 Task: Research Airbnb options in Bedele, Ethiopia from 15th November, 2023 to 21st November, 2023 for 5 adults.3 bedrooms having 3 beds and 3 bathrooms. Property type can be house. Look for 5 properties as per requirement.
Action: Mouse moved to (536, 66)
Screenshot: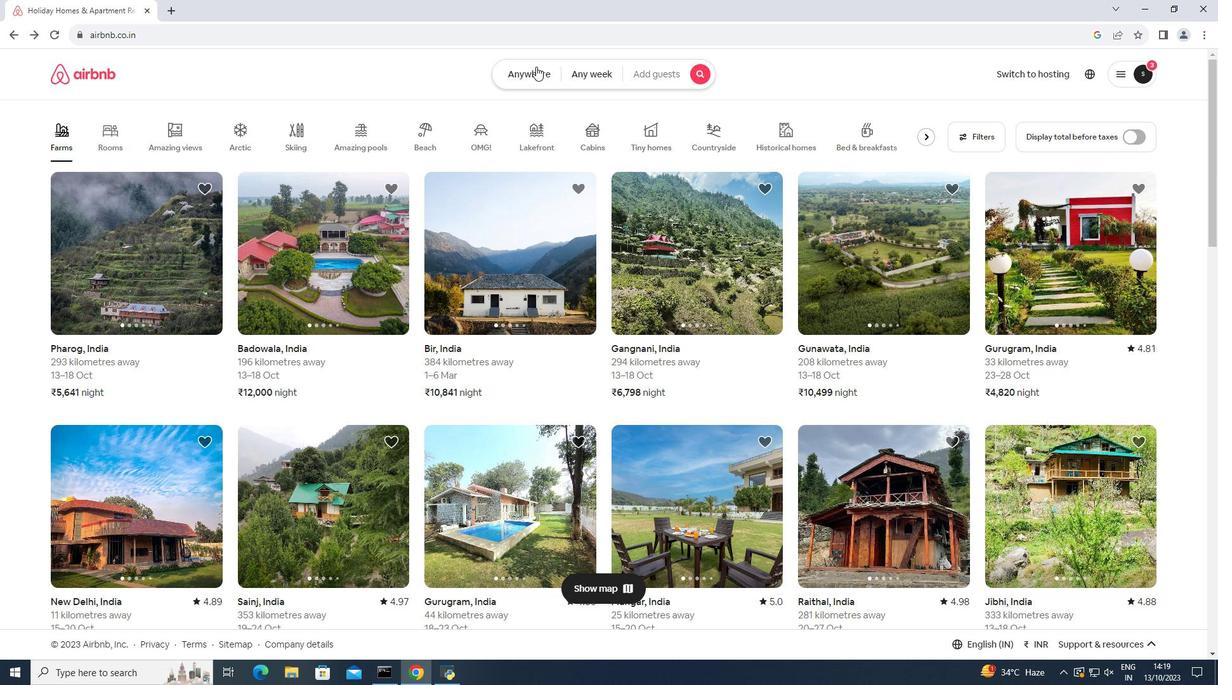 
Action: Mouse pressed left at (536, 66)
Screenshot: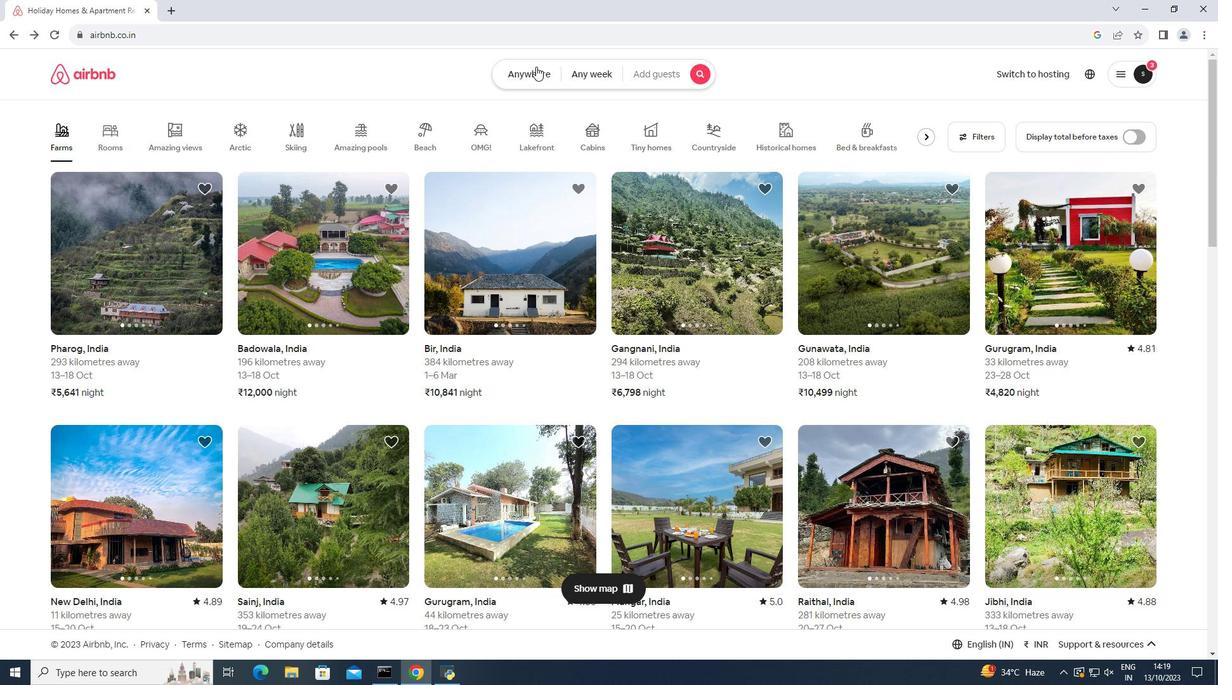 
Action: Mouse moved to (420, 123)
Screenshot: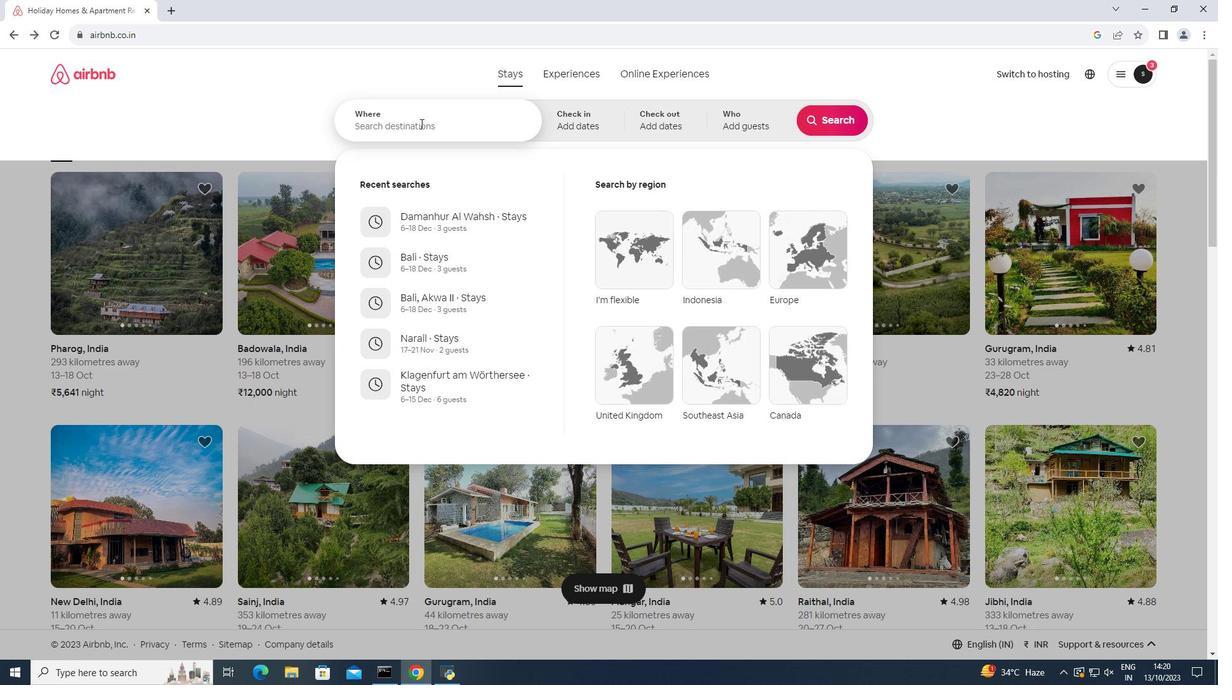 
Action: Mouse pressed left at (420, 123)
Screenshot: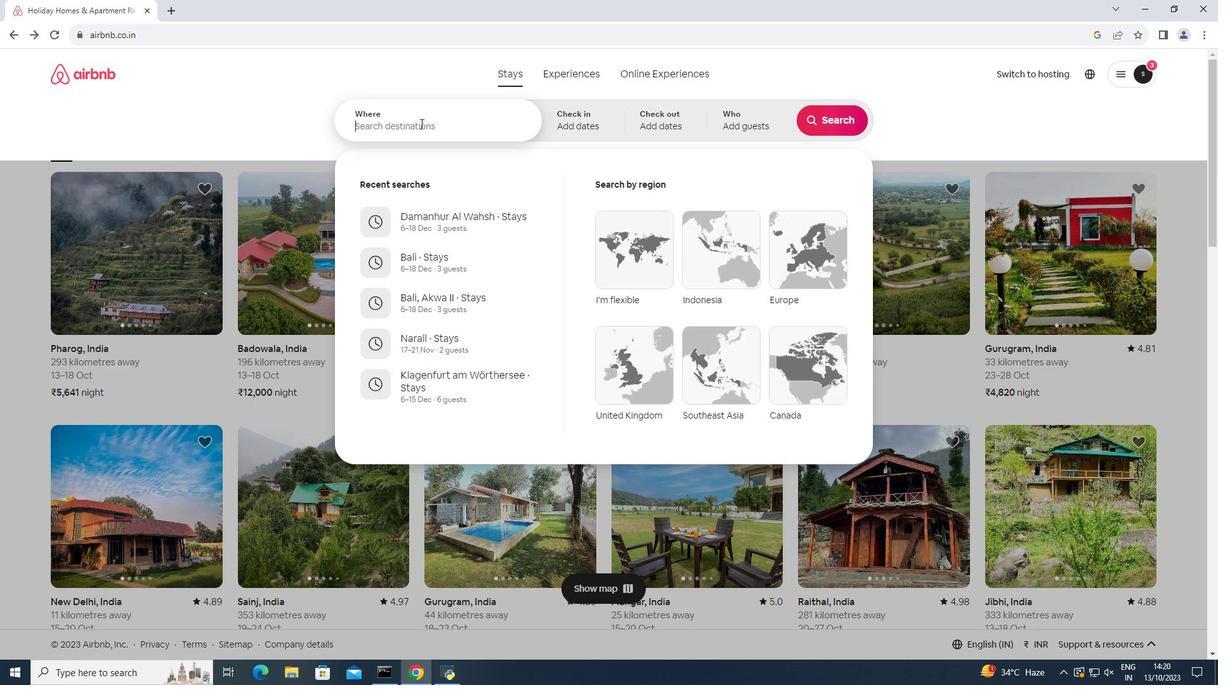 
Action: Key pressed <Key.shift>Bdele,<Key.space><Key.shift>Ethiopia
Screenshot: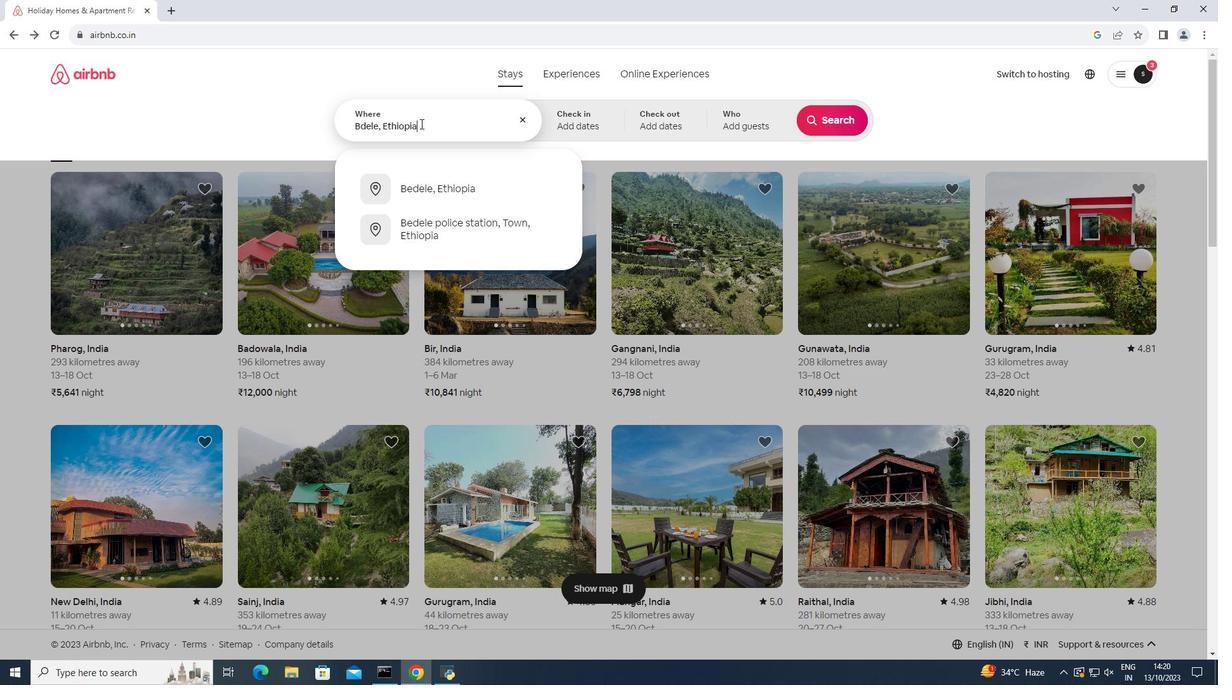 
Action: Mouse moved to (425, 182)
Screenshot: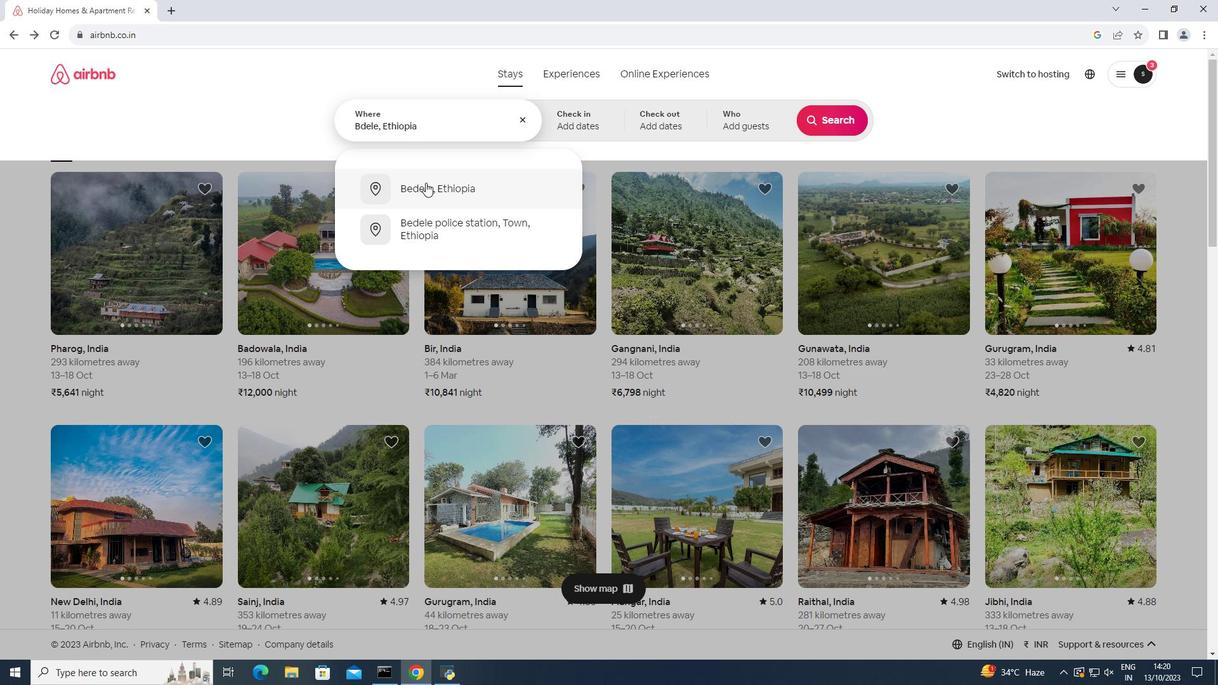 
Action: Mouse pressed left at (425, 182)
Screenshot: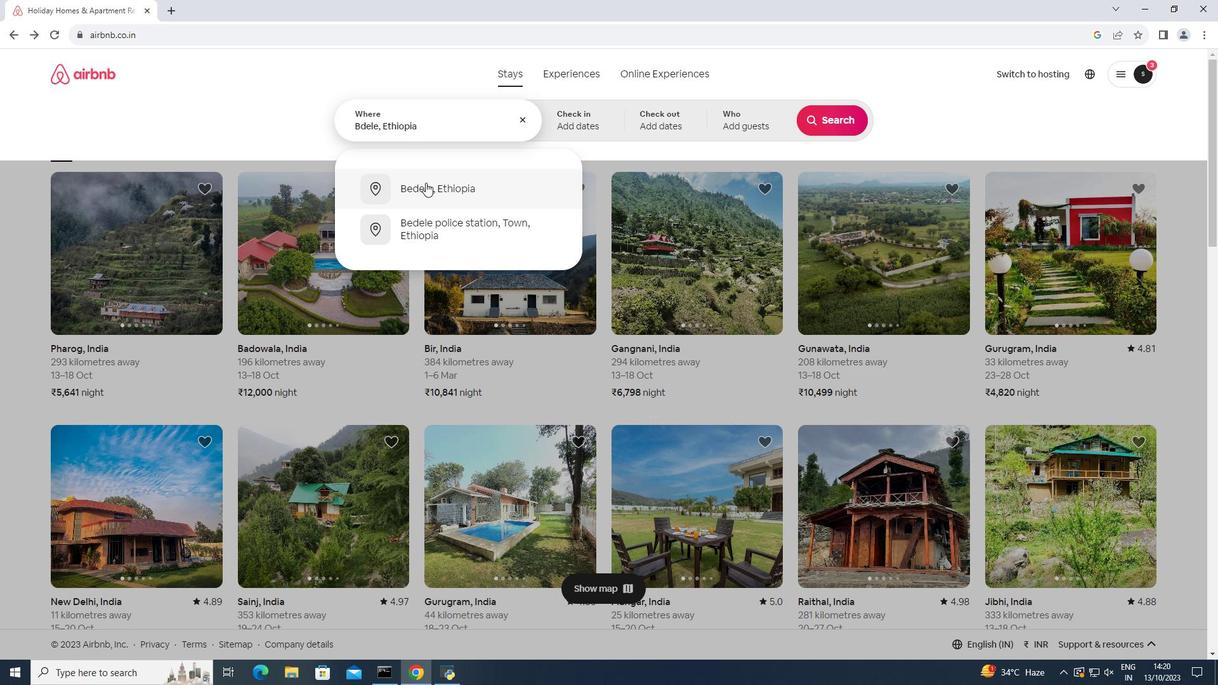 
Action: Mouse moved to (725, 333)
Screenshot: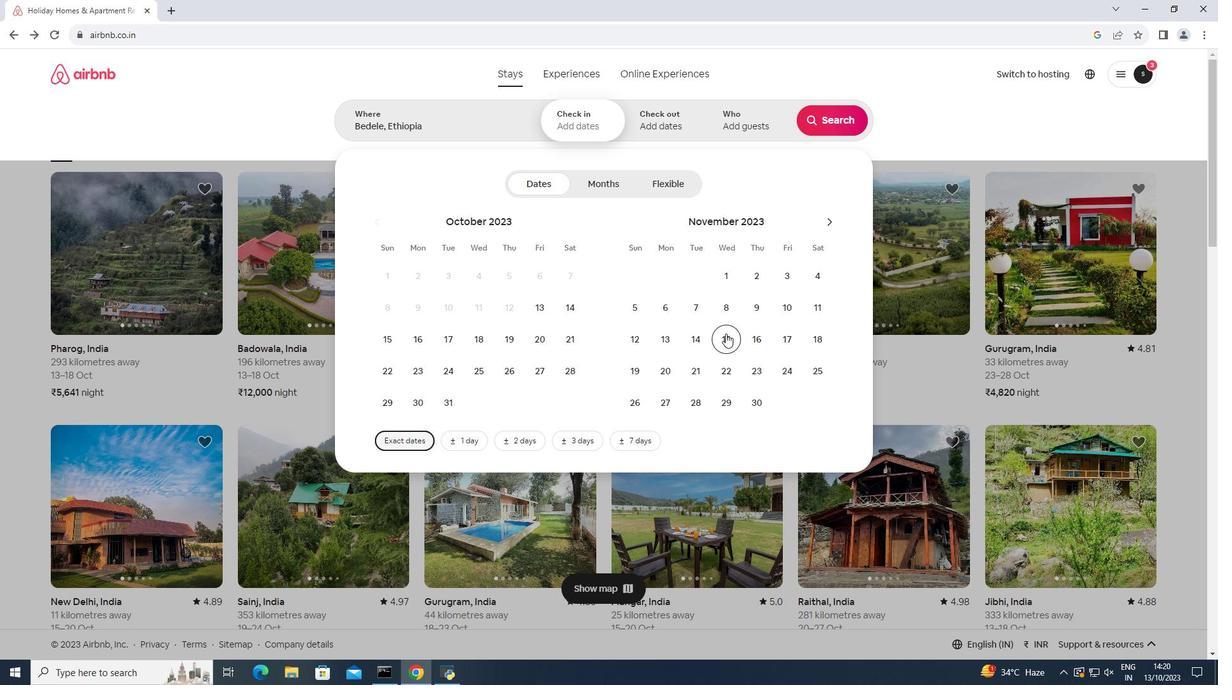 
Action: Mouse pressed left at (725, 333)
Screenshot: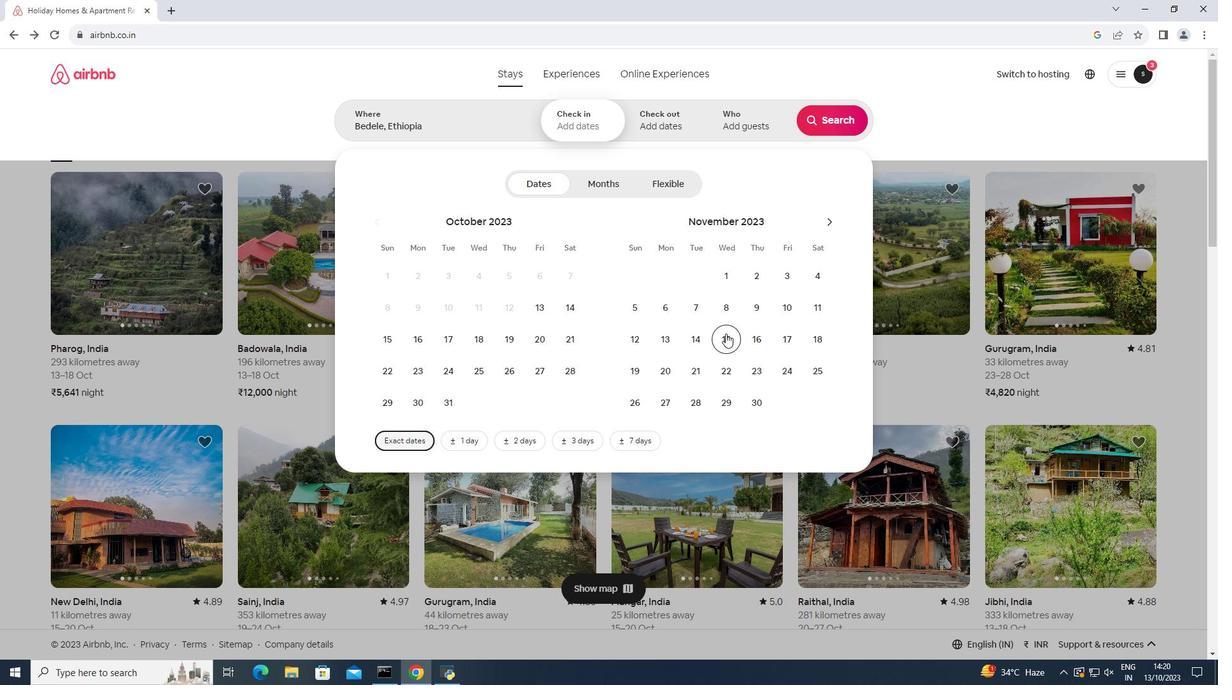 
Action: Mouse moved to (683, 366)
Screenshot: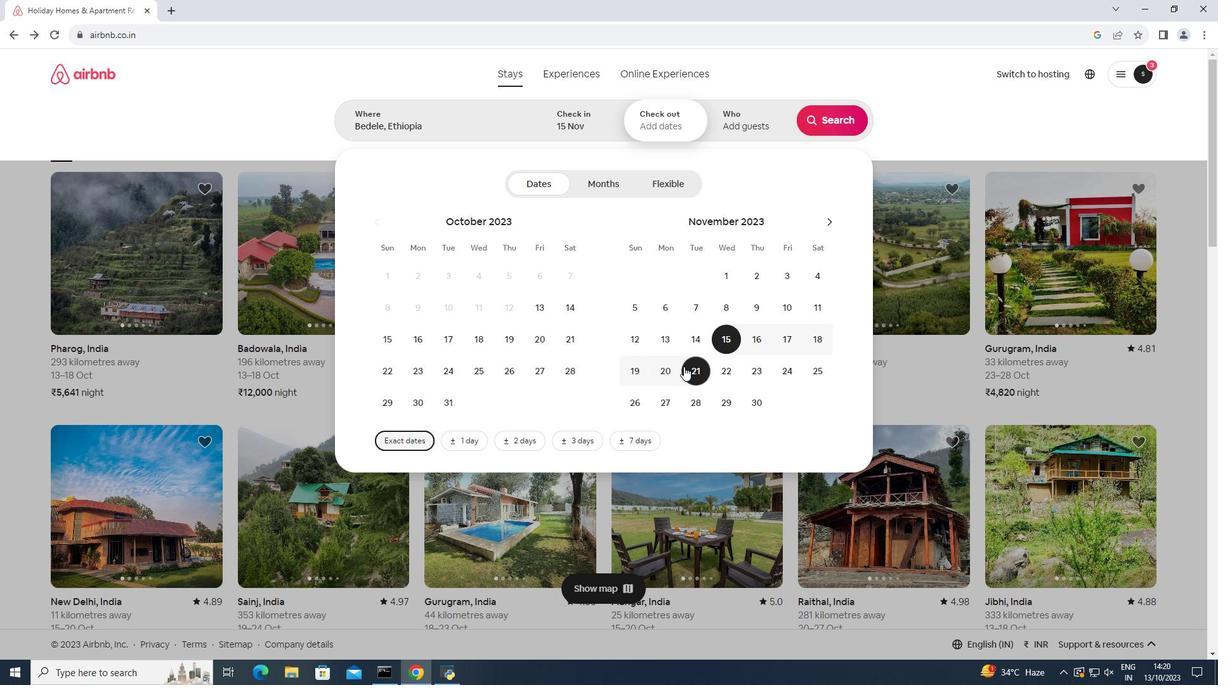 
Action: Mouse pressed left at (683, 366)
Screenshot: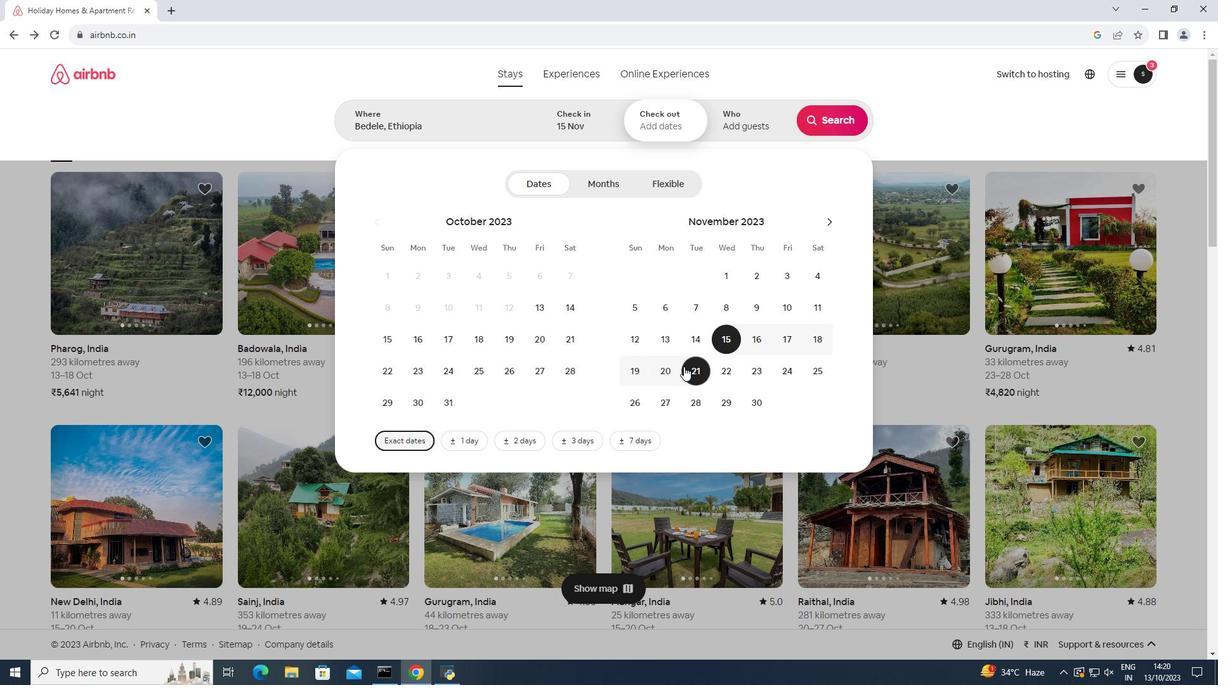 
Action: Mouse moved to (742, 122)
Screenshot: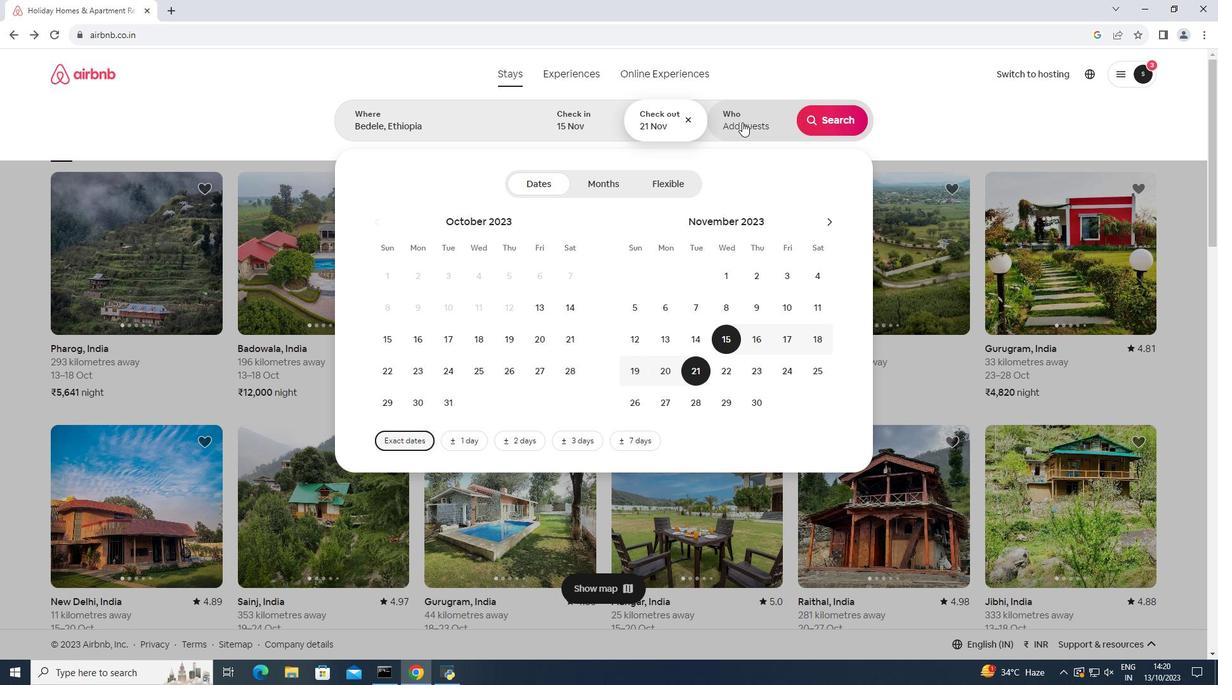 
Action: Mouse pressed left at (742, 122)
Screenshot: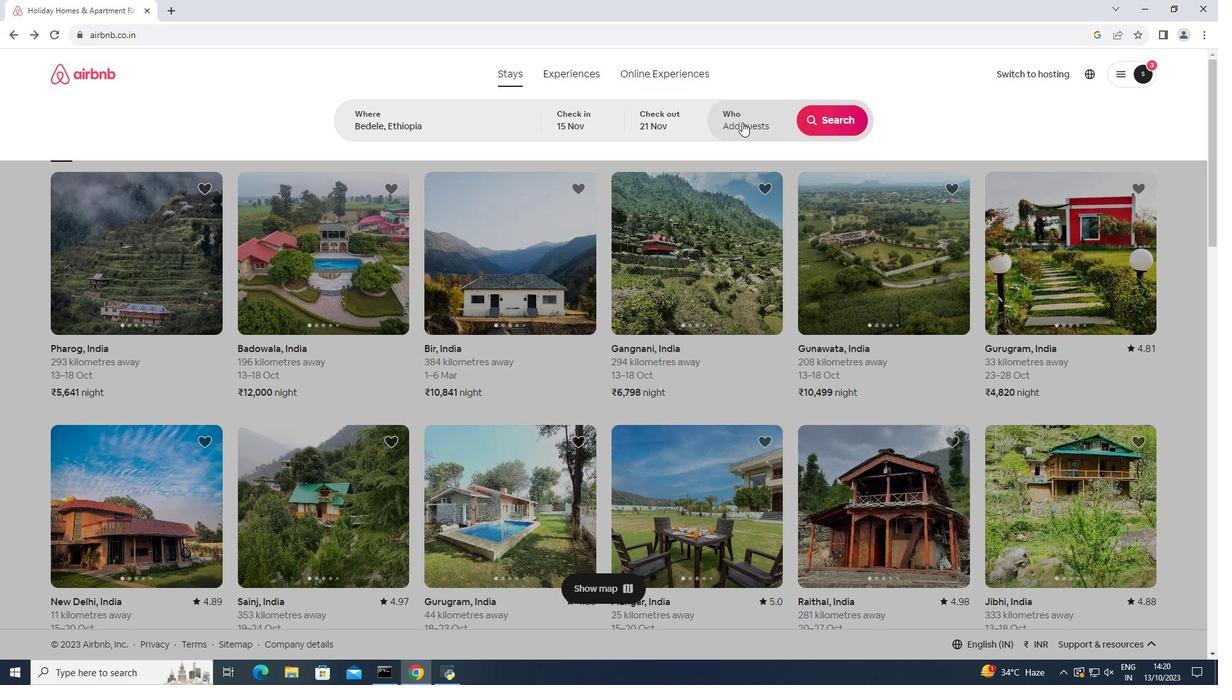 
Action: Mouse moved to (836, 187)
Screenshot: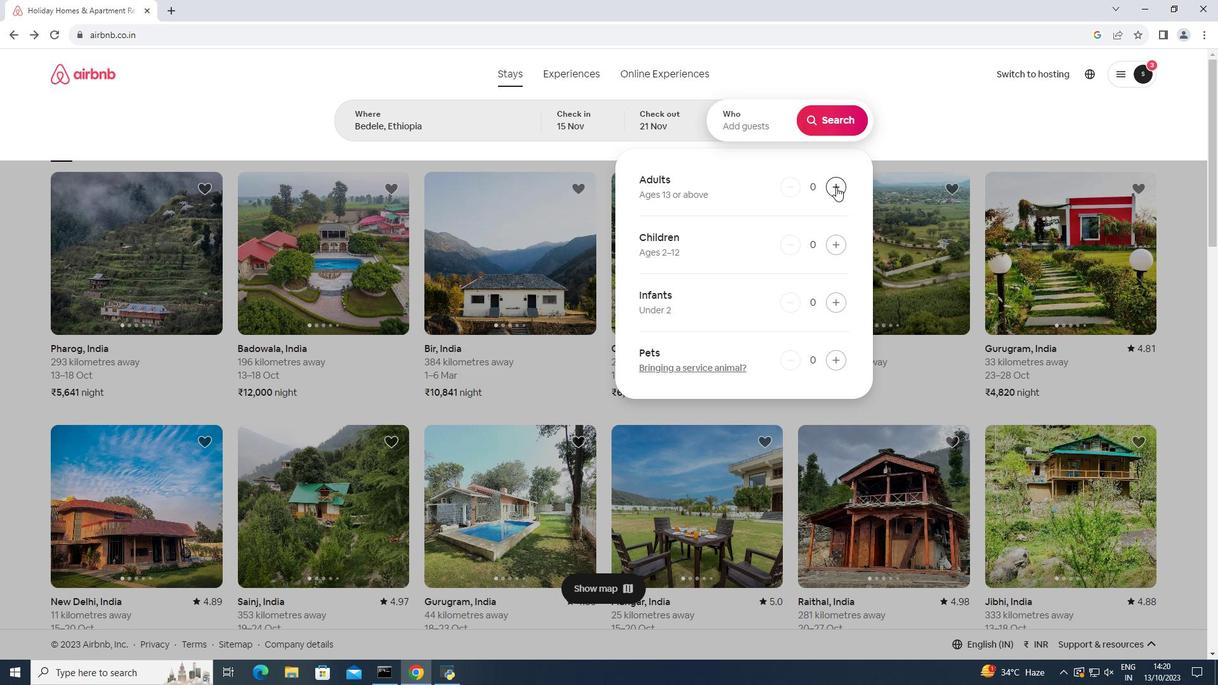 
Action: Mouse pressed left at (836, 187)
Screenshot: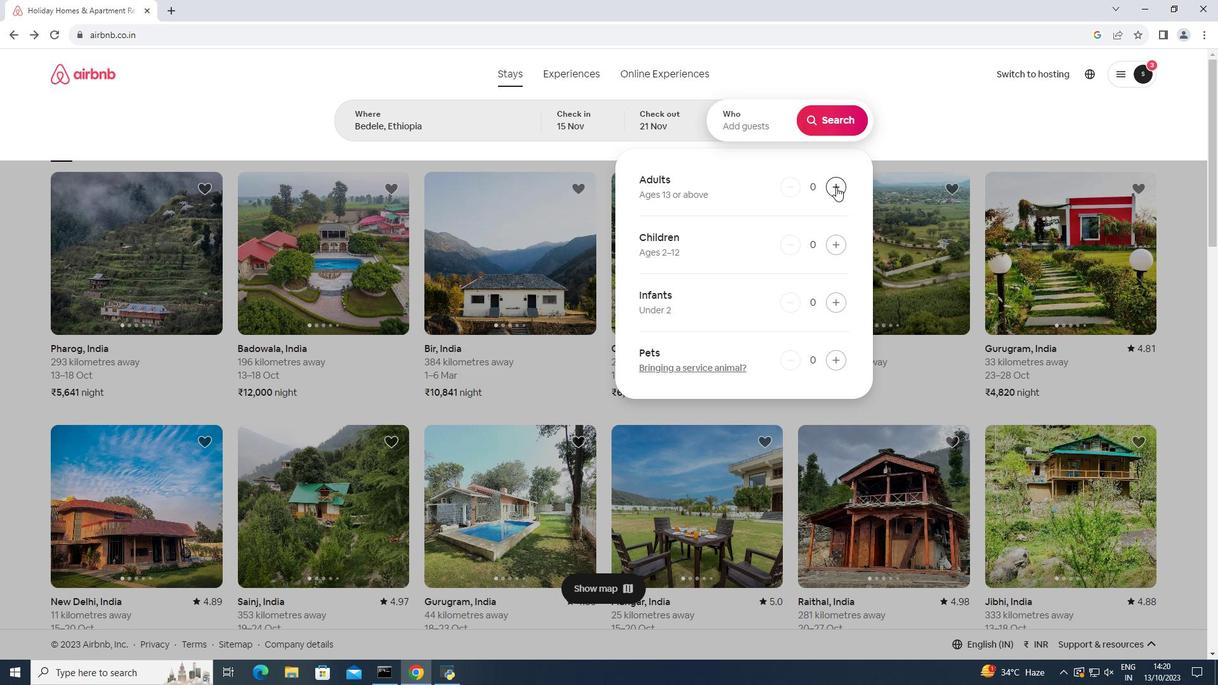 
Action: Mouse moved to (836, 187)
Screenshot: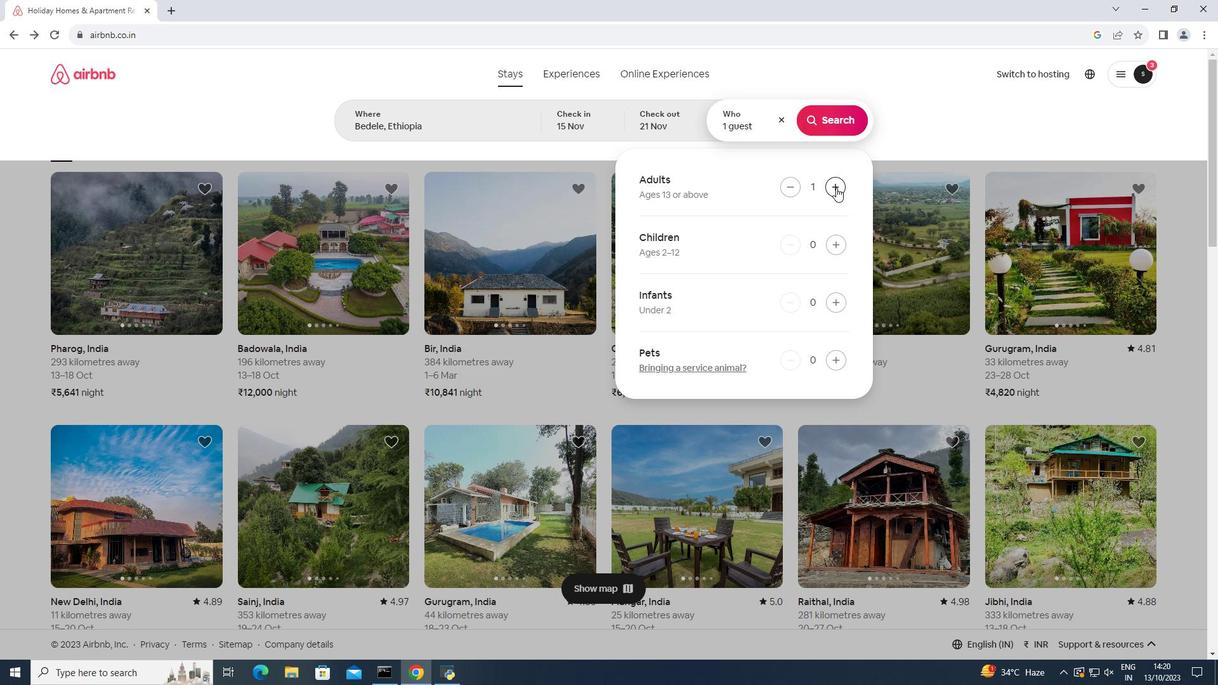 
Action: Mouse pressed left at (836, 187)
Screenshot: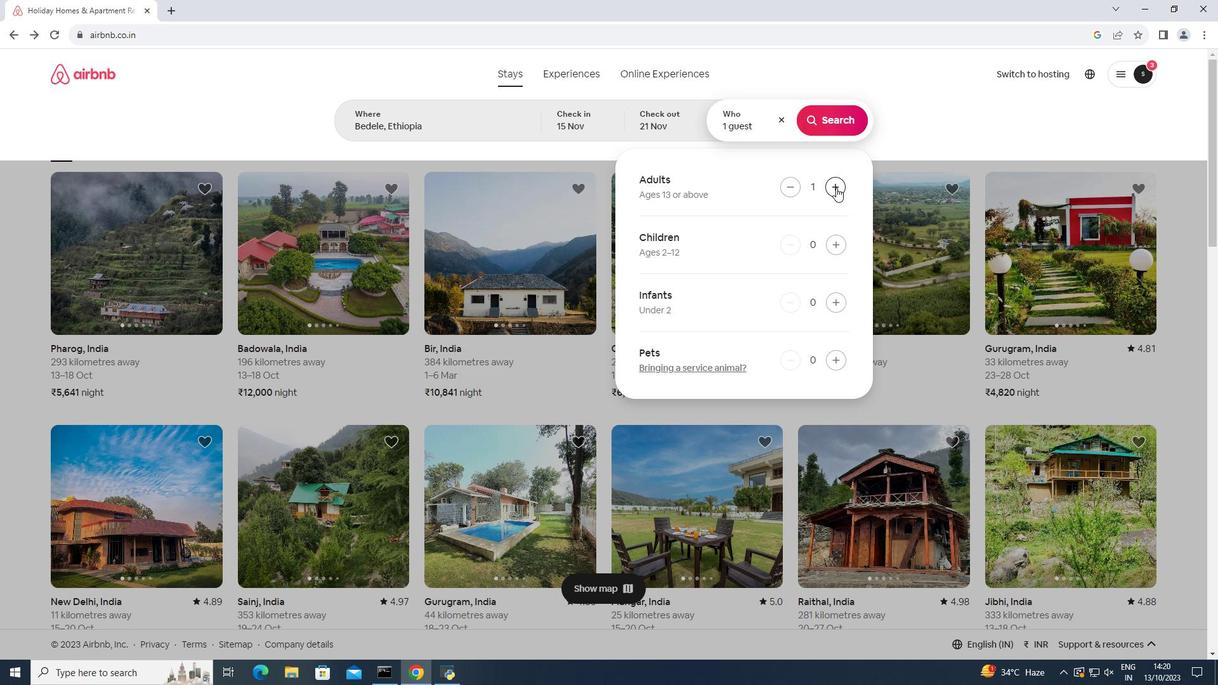 
Action: Mouse pressed left at (836, 187)
Screenshot: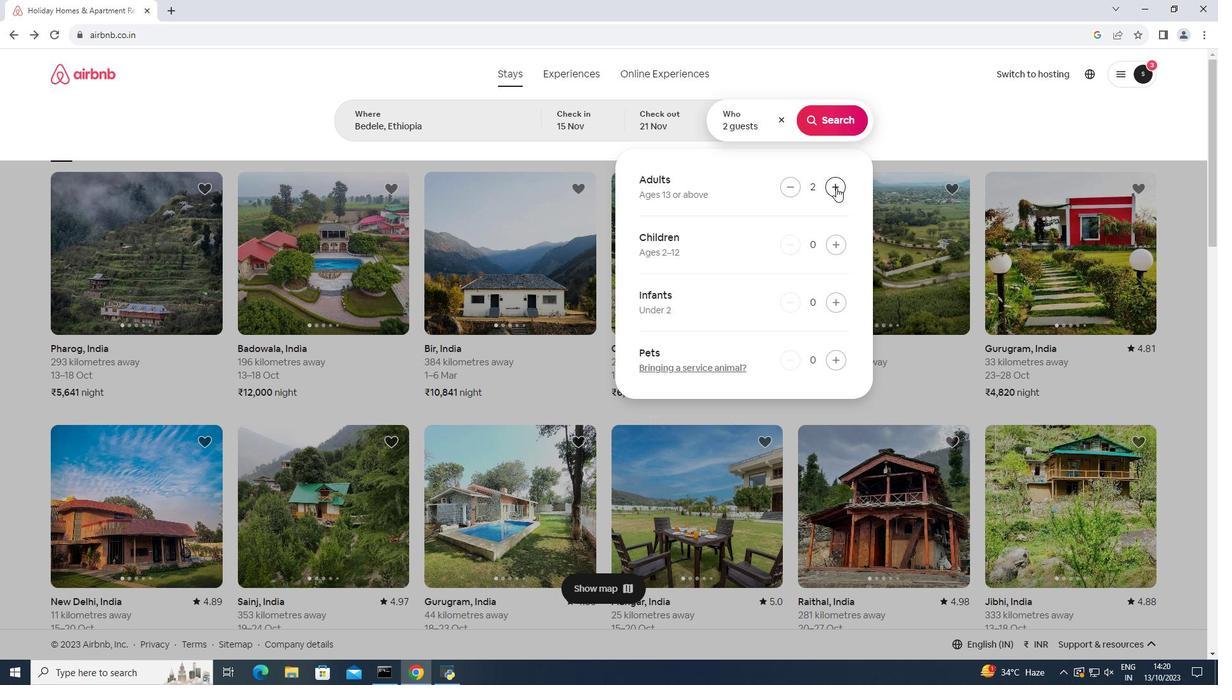 
Action: Mouse pressed left at (836, 187)
Screenshot: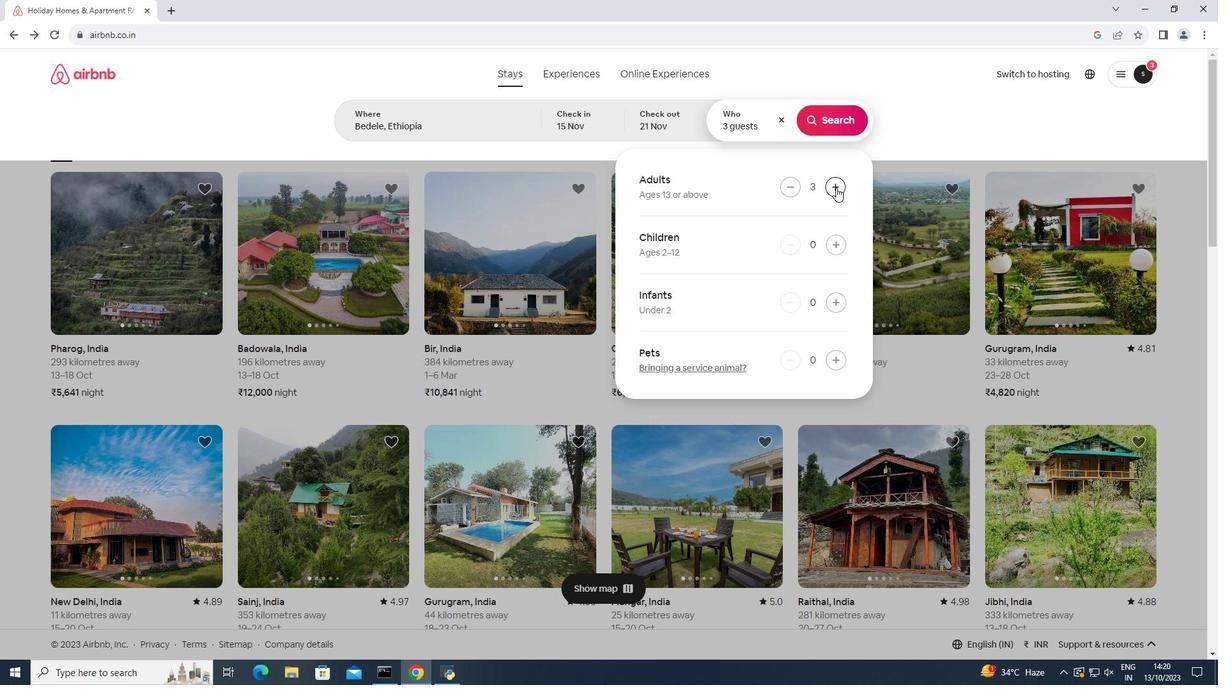 
Action: Mouse pressed left at (836, 187)
Screenshot: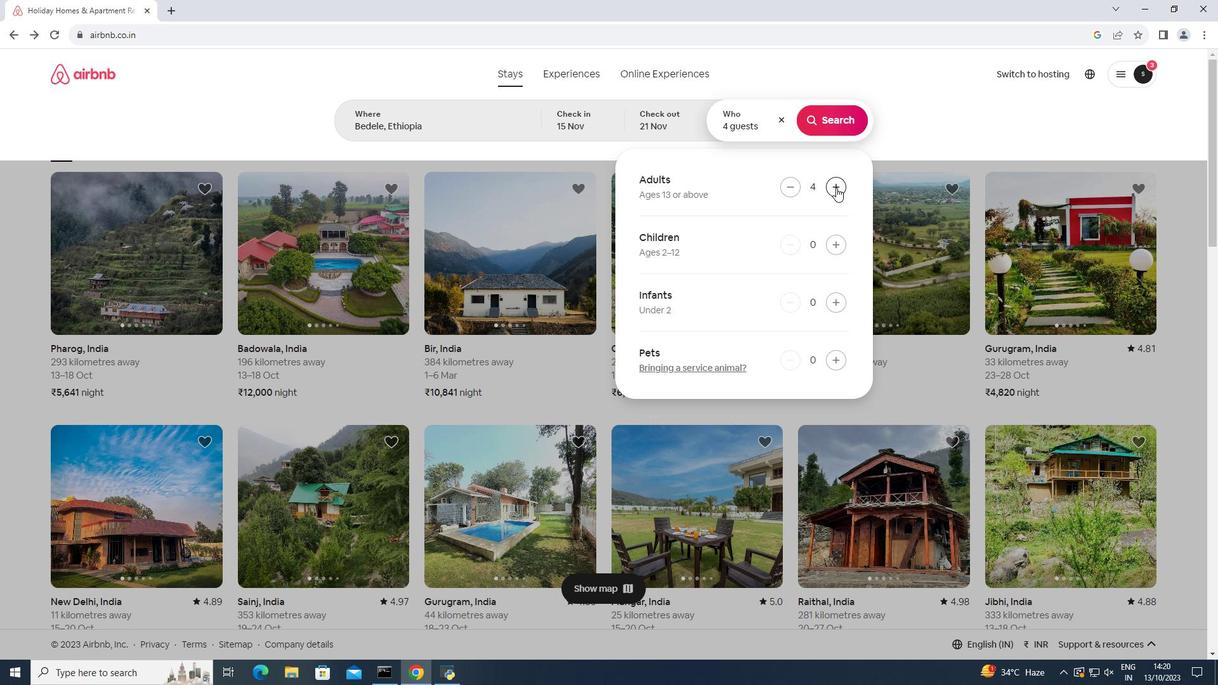 
Action: Mouse moved to (812, 115)
Screenshot: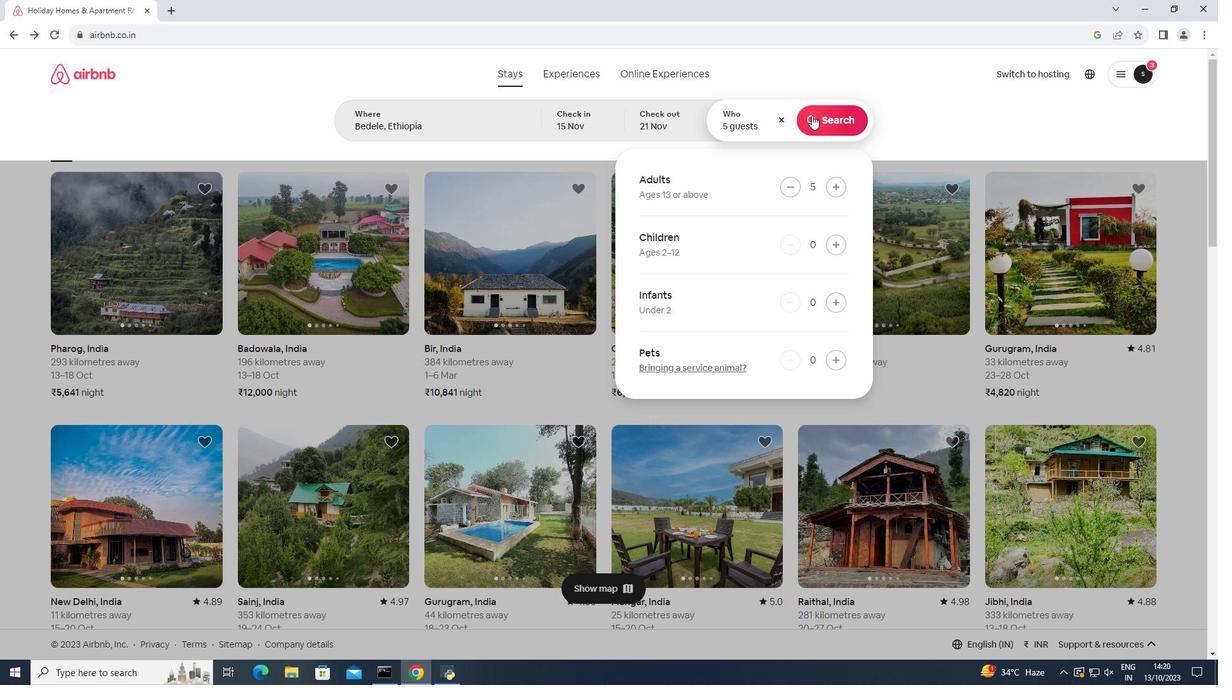 
Action: Mouse pressed left at (812, 115)
Screenshot: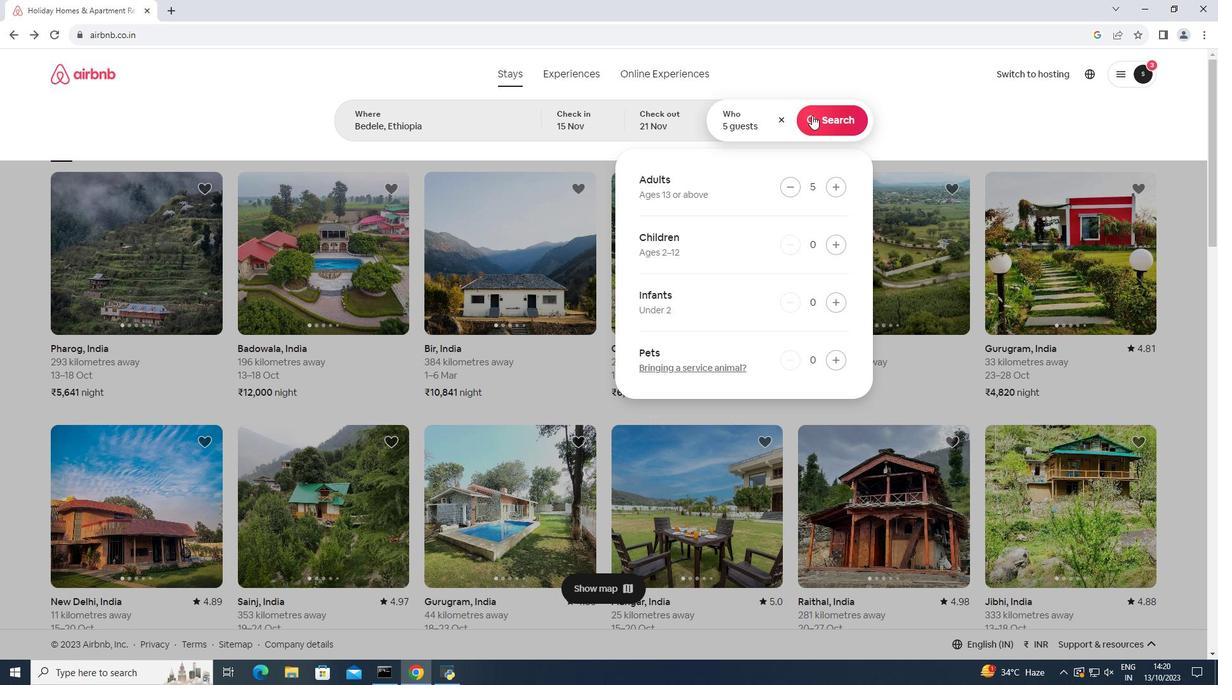 
Action: Mouse moved to (998, 126)
Screenshot: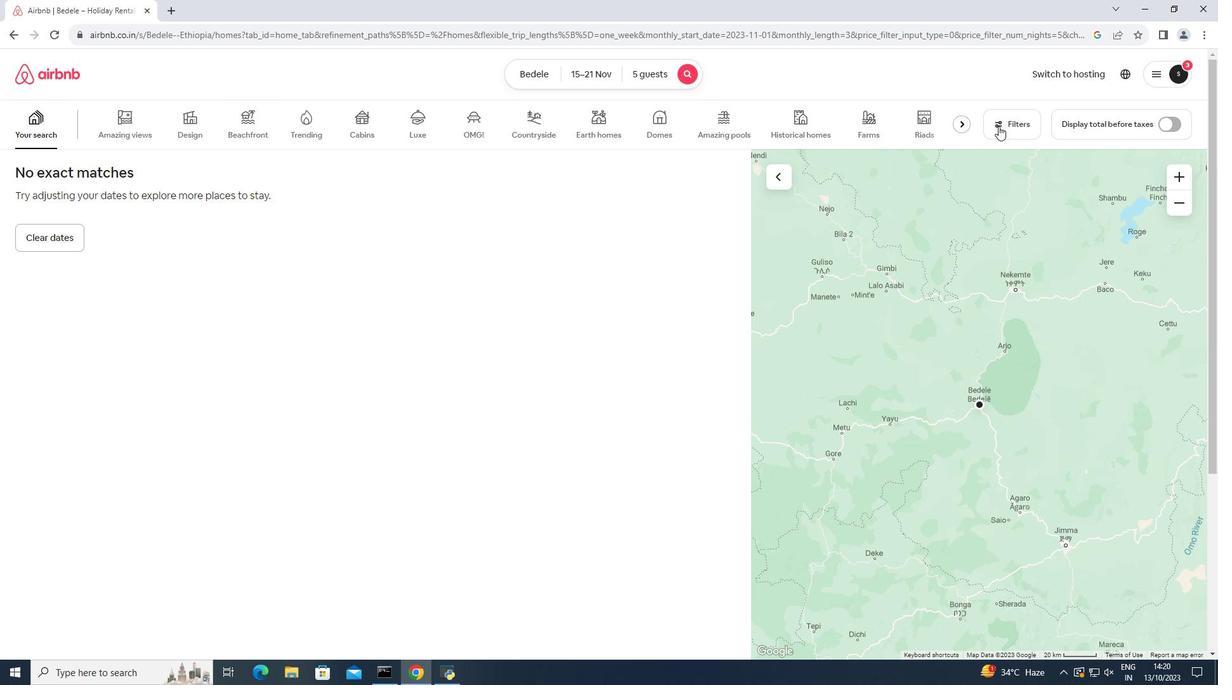 
Action: Mouse pressed left at (998, 126)
Screenshot: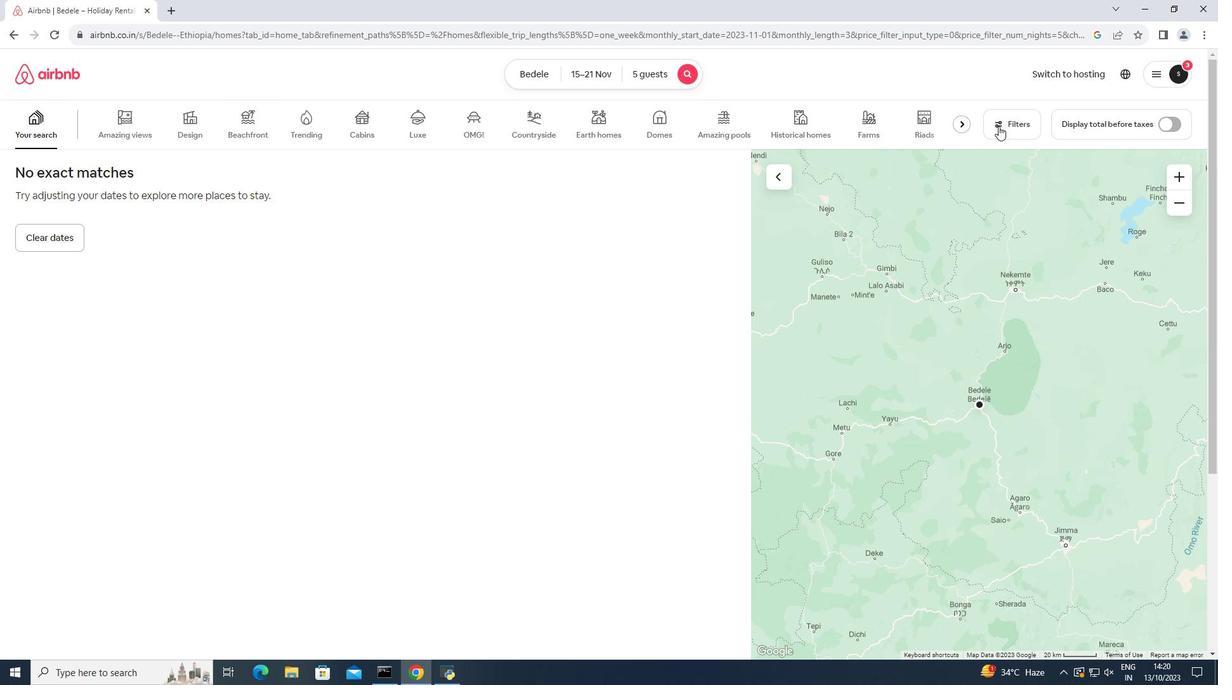 
Action: Mouse moved to (545, 472)
Screenshot: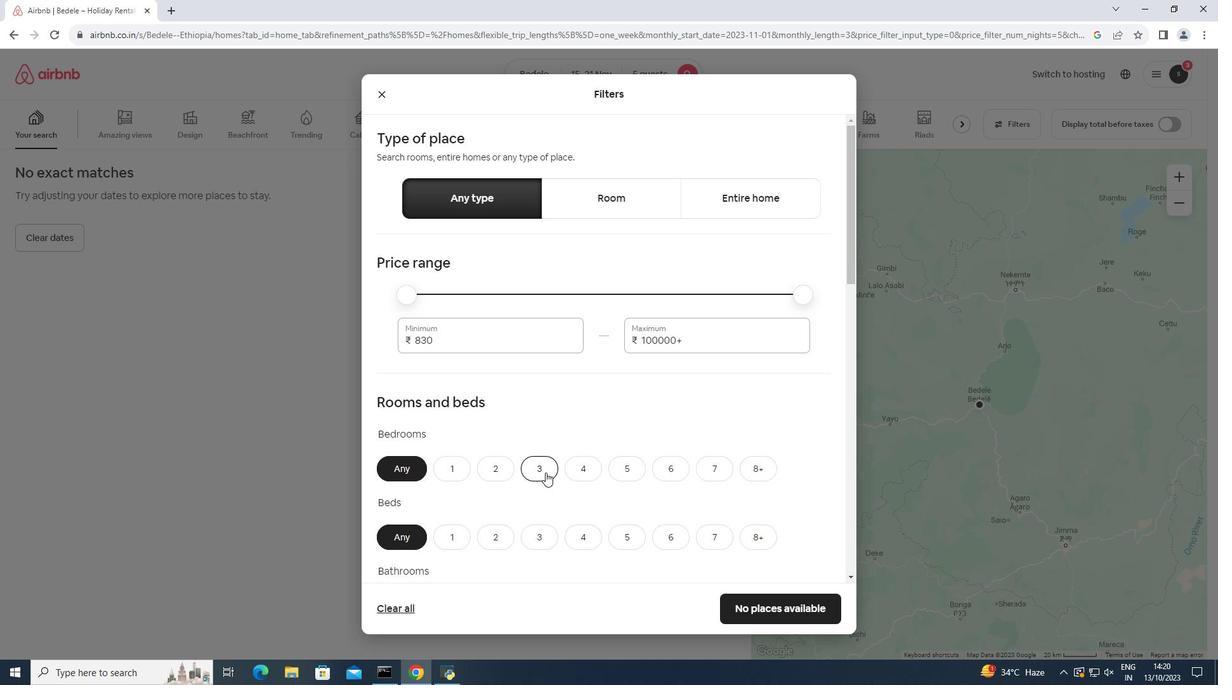 
Action: Mouse pressed left at (545, 472)
Screenshot: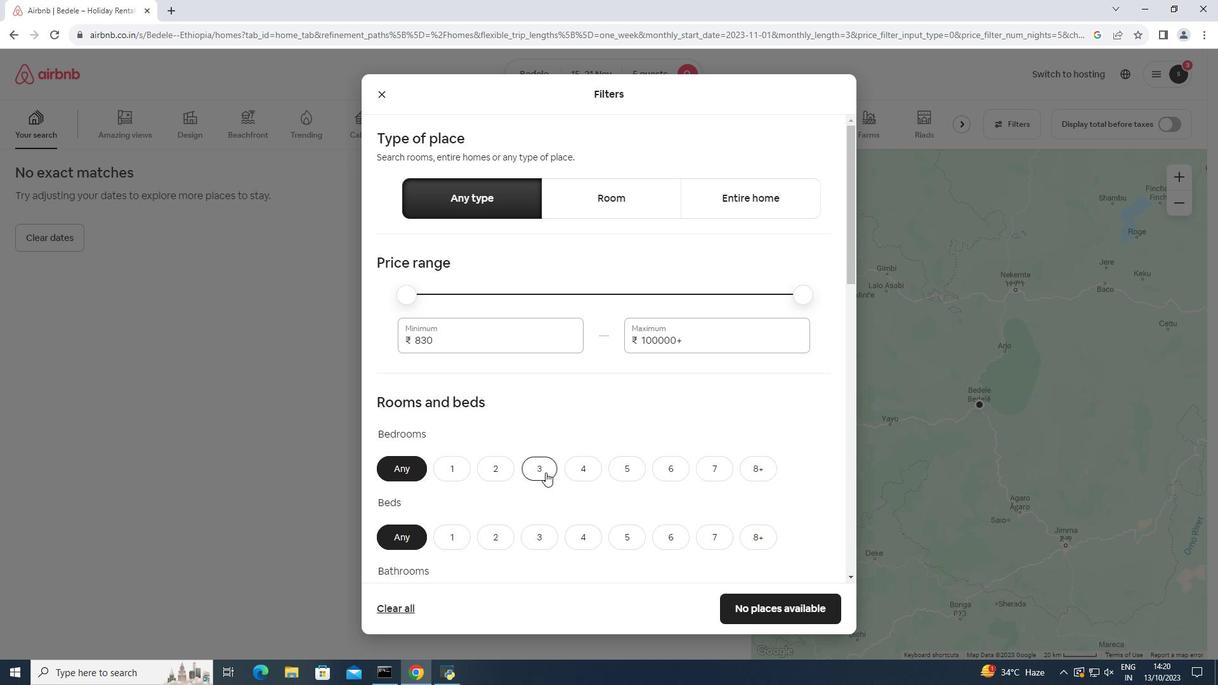 
Action: Mouse moved to (537, 536)
Screenshot: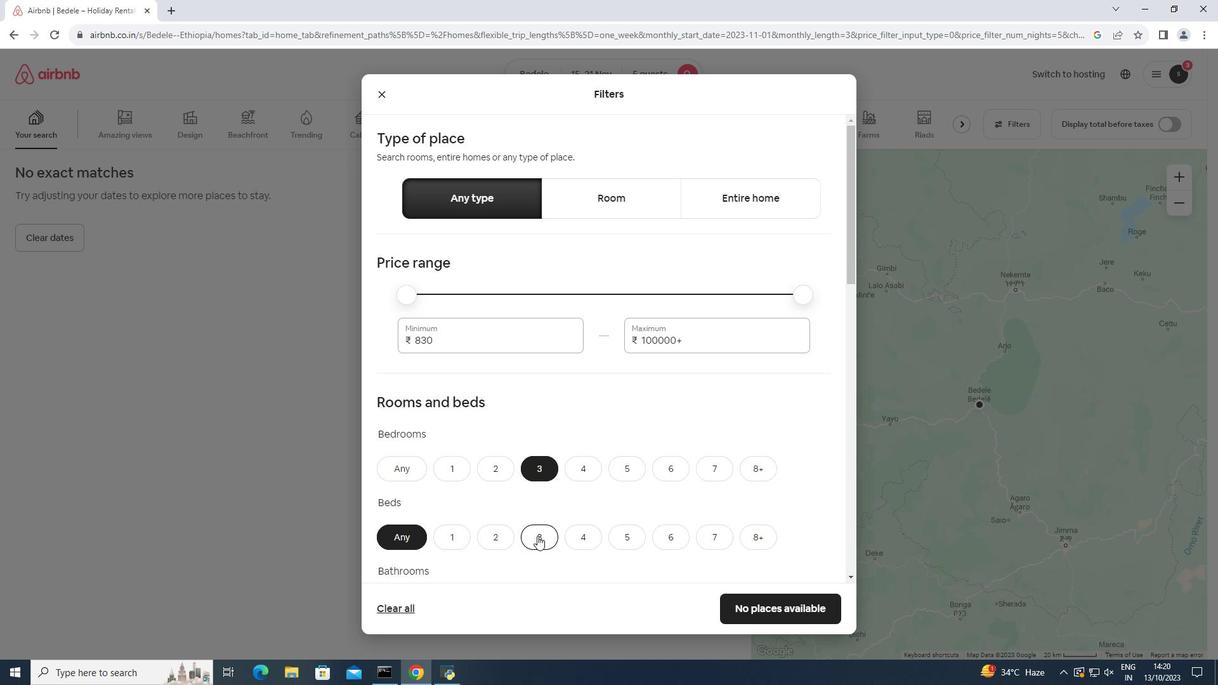 
Action: Mouse pressed left at (537, 536)
Screenshot: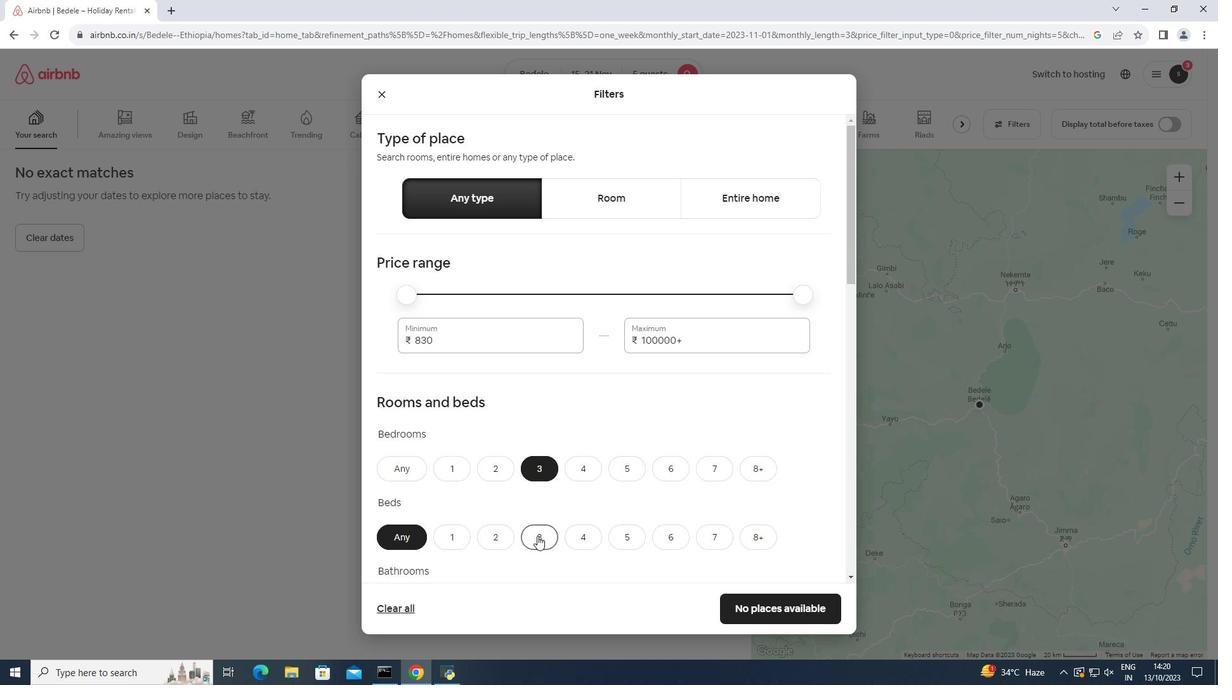 
Action: Mouse moved to (503, 493)
Screenshot: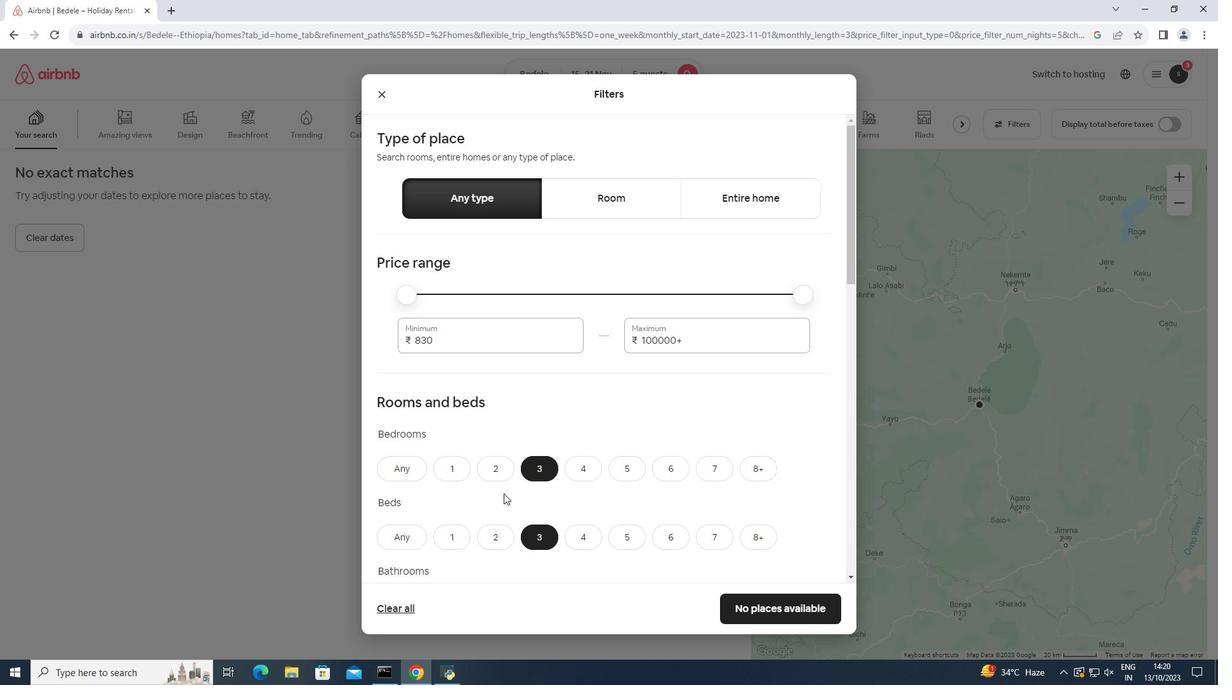 
Action: Mouse scrolled (503, 492) with delta (0, 0)
Screenshot: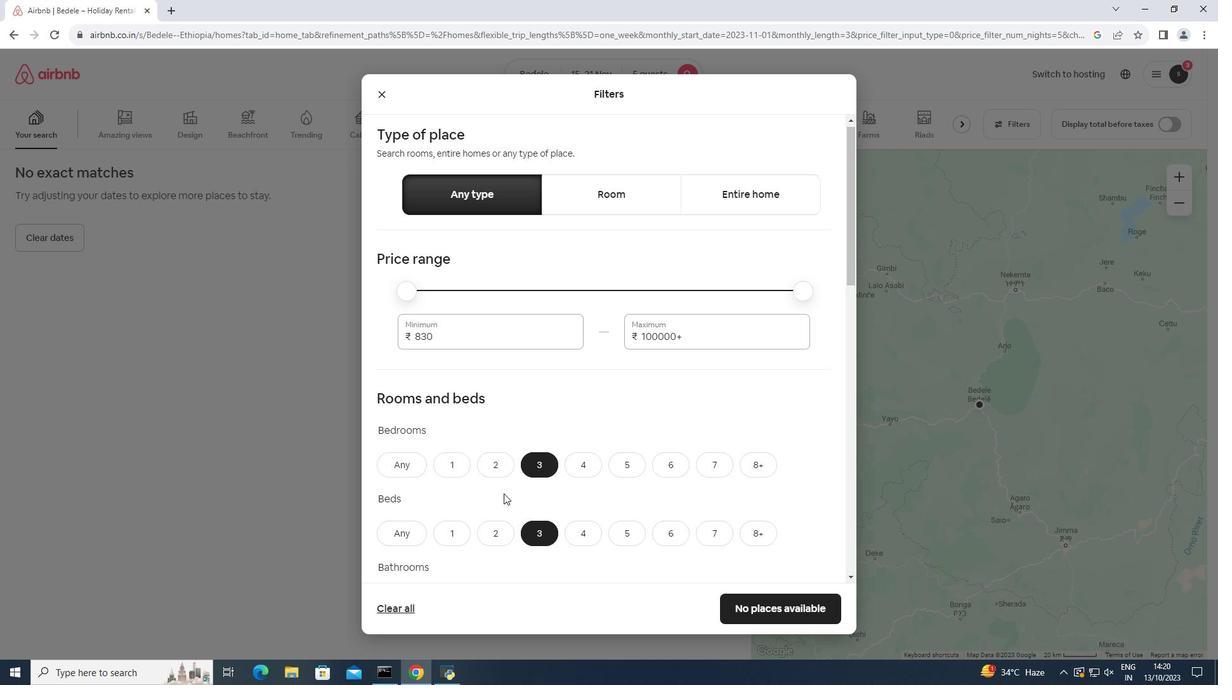 
Action: Mouse scrolled (503, 492) with delta (0, 0)
Screenshot: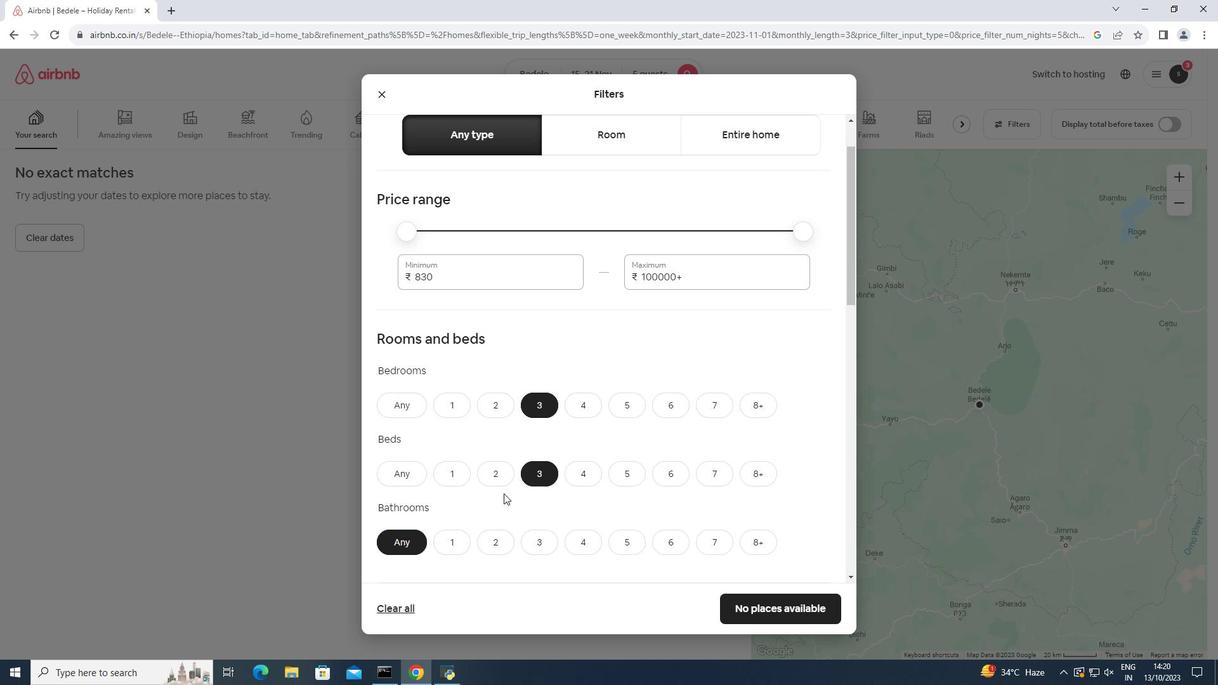 
Action: Mouse scrolled (503, 492) with delta (0, 0)
Screenshot: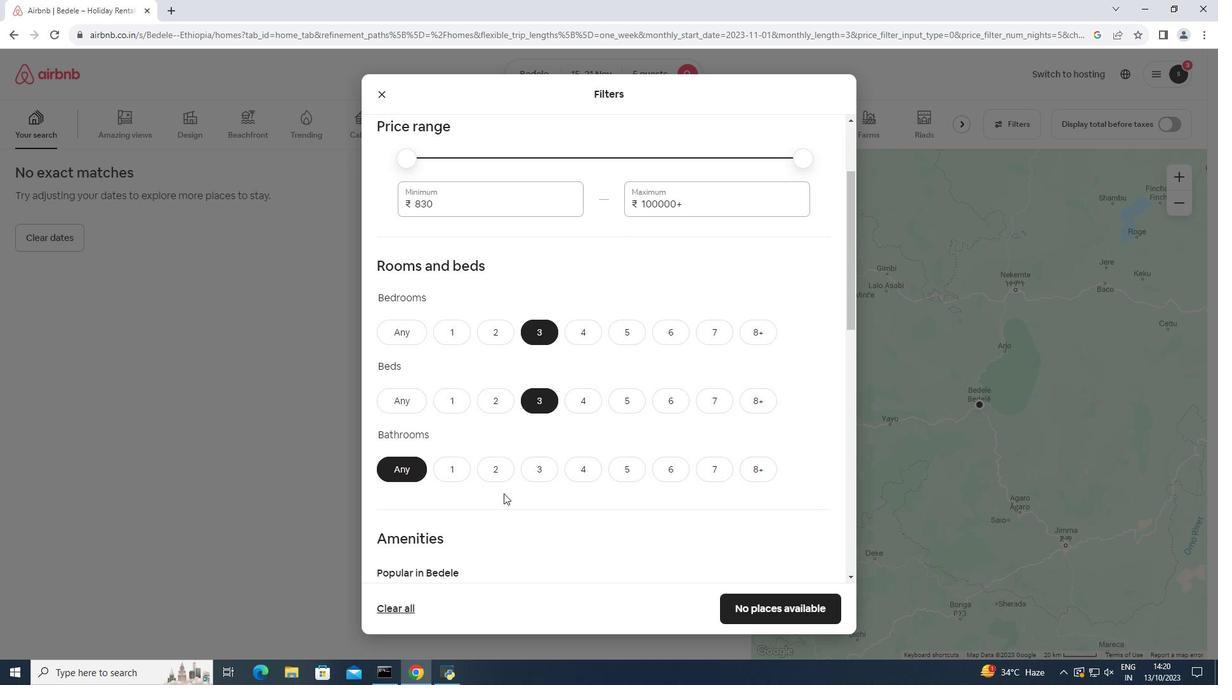
Action: Mouse moved to (542, 414)
Screenshot: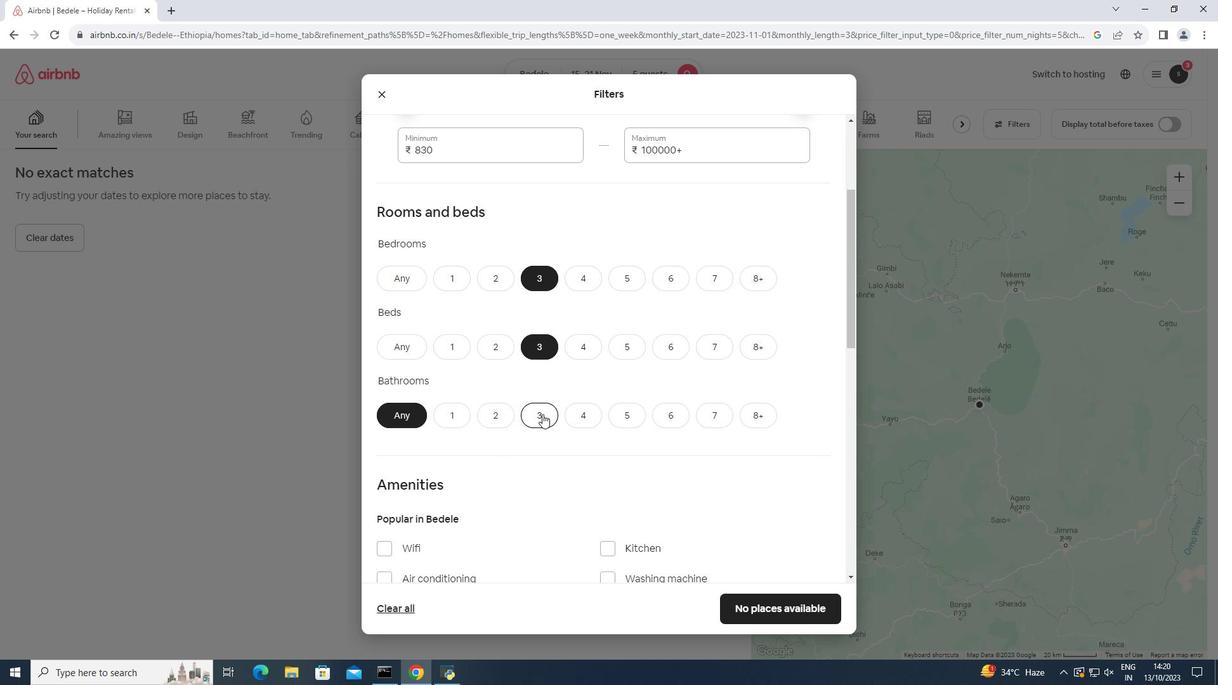 
Action: Mouse pressed left at (542, 414)
Screenshot: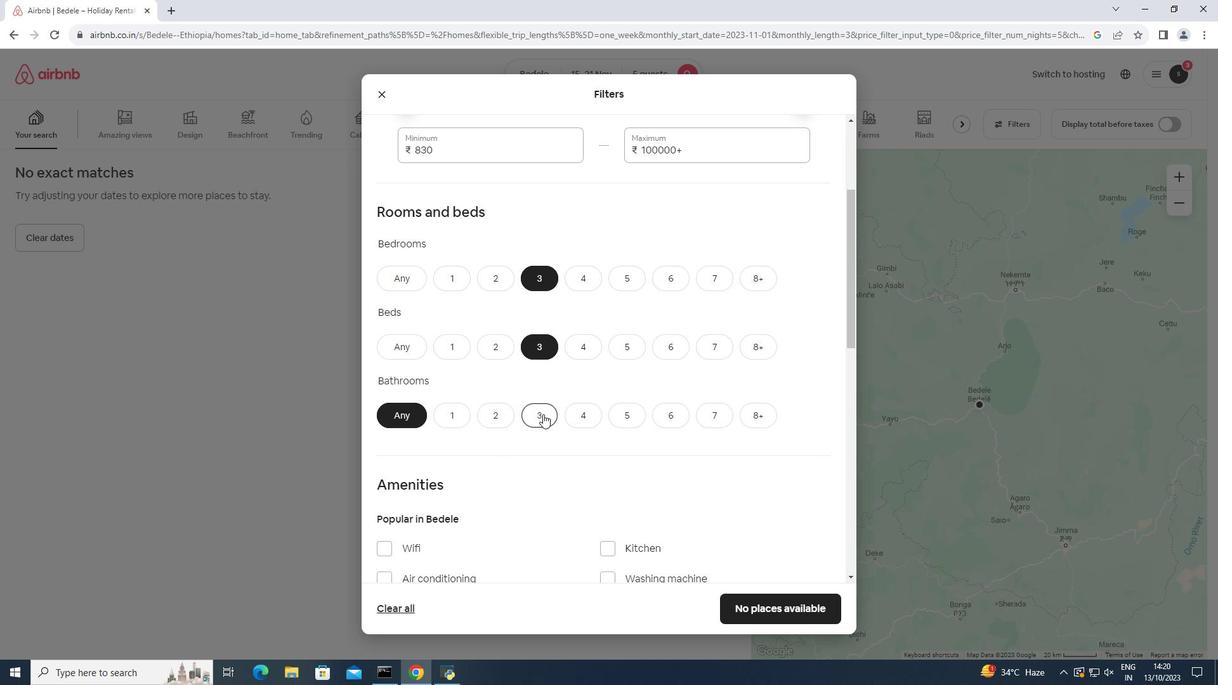
Action: Mouse moved to (543, 414)
Screenshot: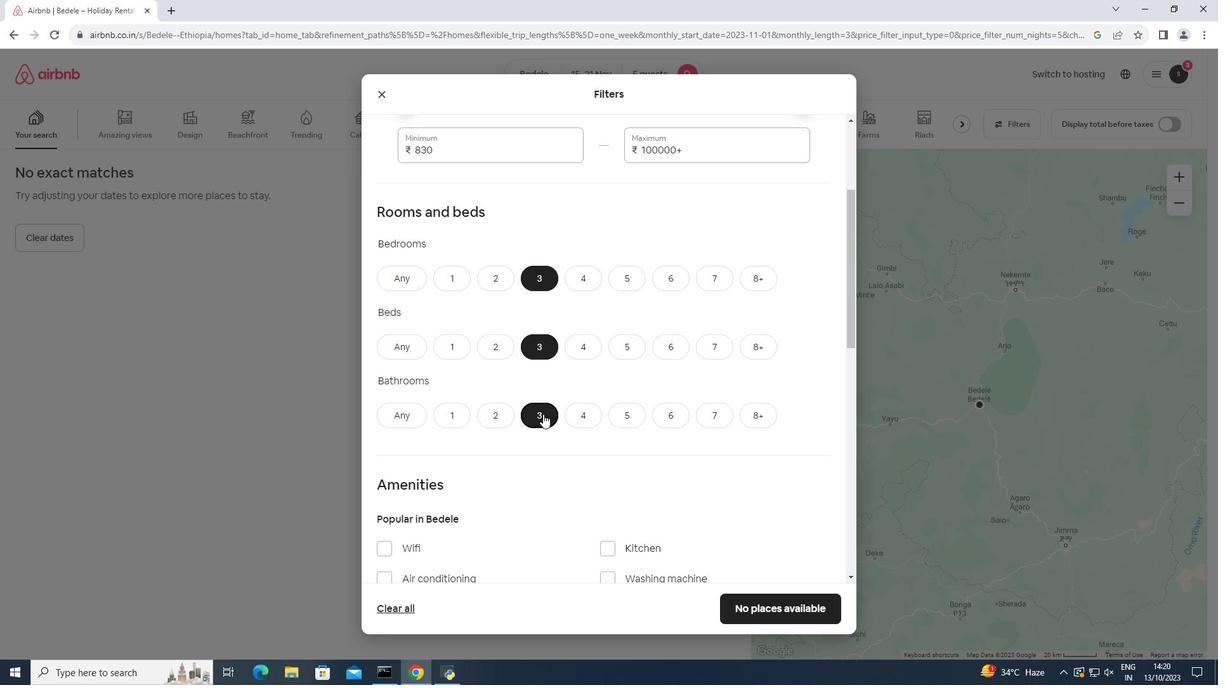 
Action: Mouse scrolled (543, 413) with delta (0, 0)
Screenshot: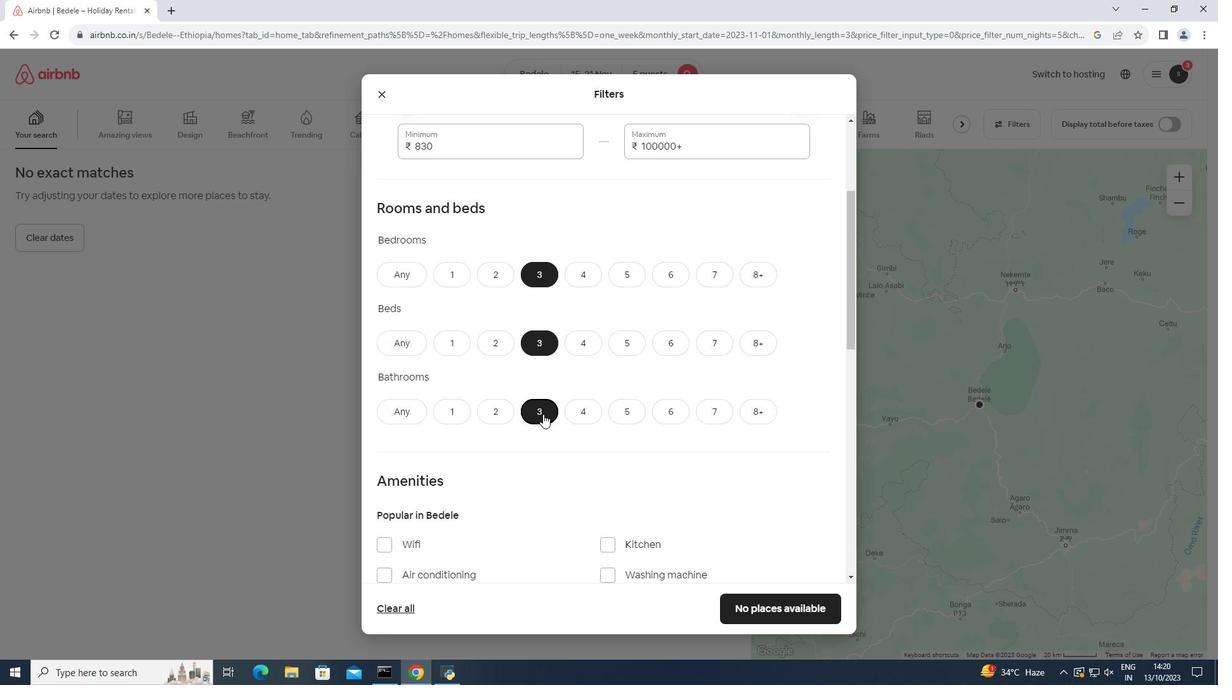 
Action: Mouse moved to (543, 414)
Screenshot: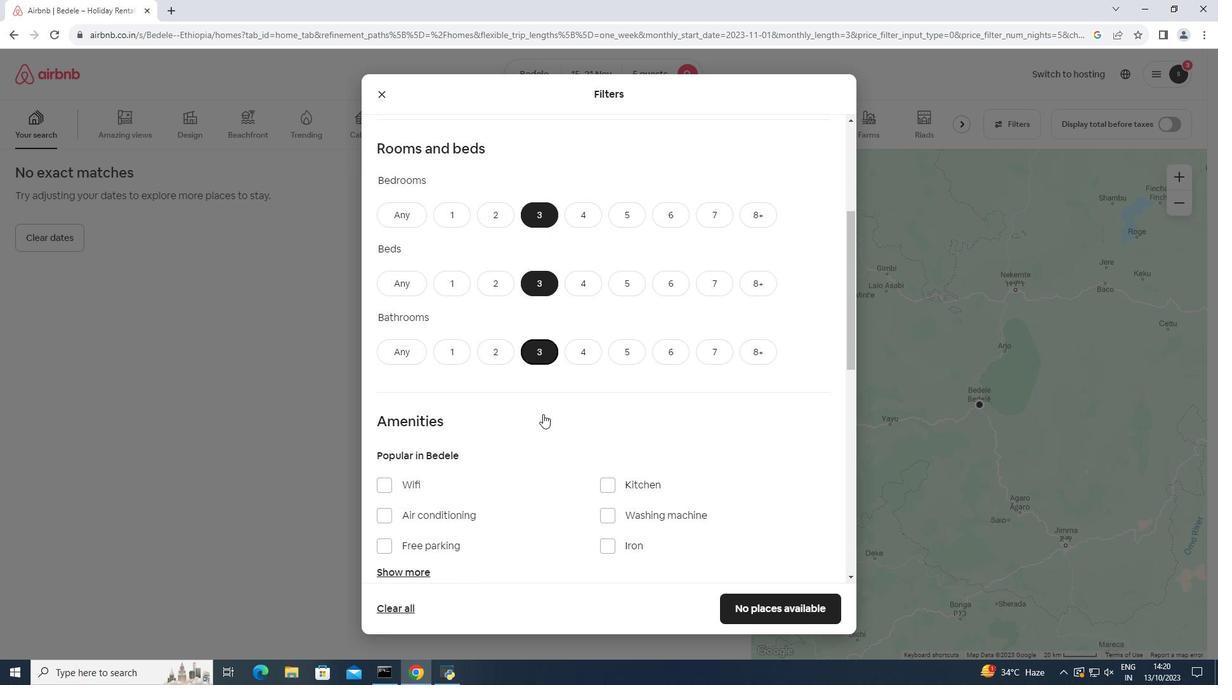 
Action: Mouse scrolled (543, 413) with delta (0, 0)
Screenshot: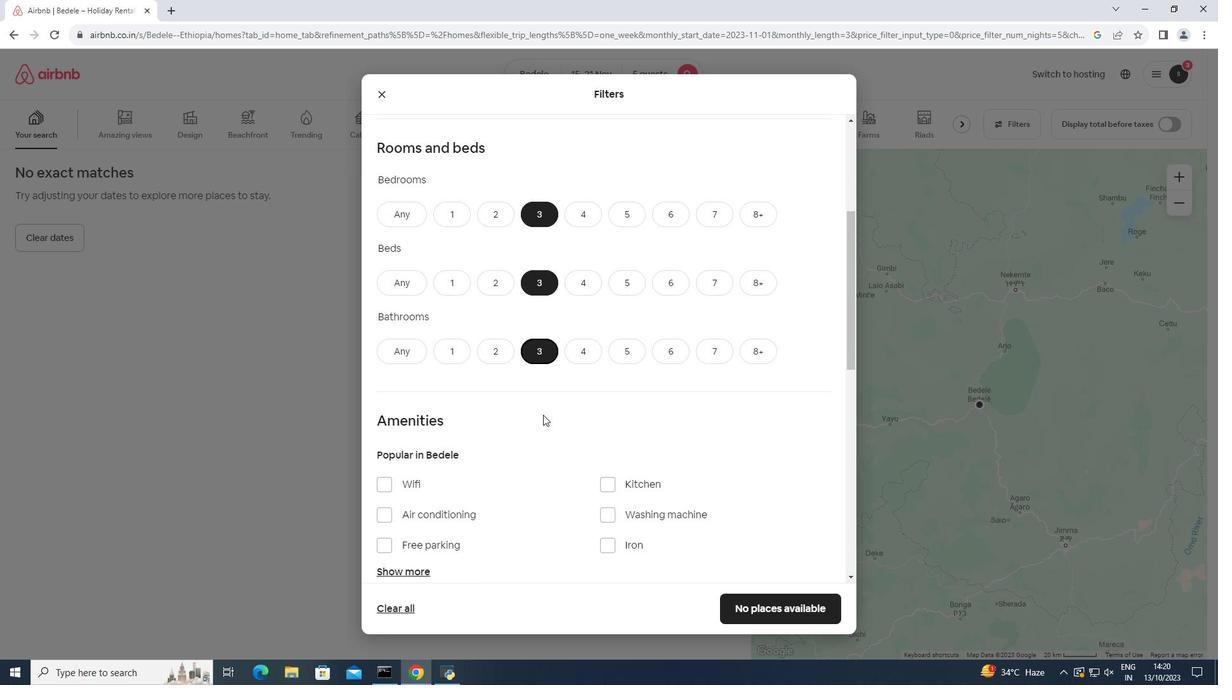 
Action: Mouse moved to (543, 416)
Screenshot: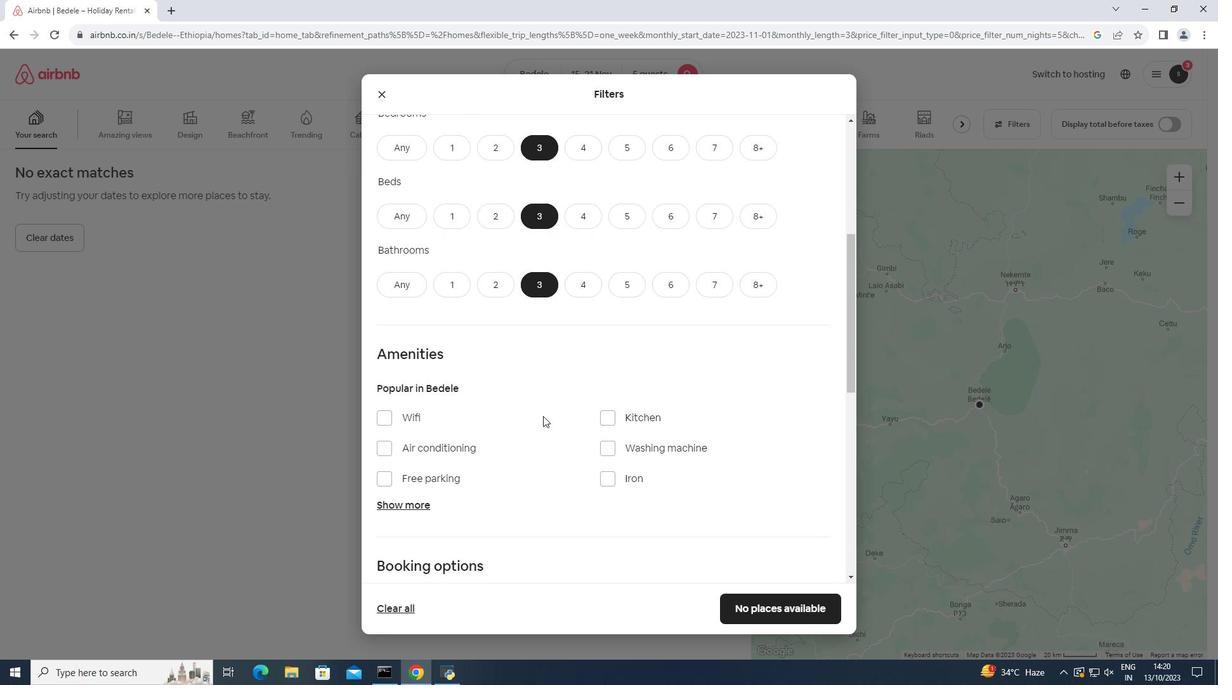 
Action: Mouse scrolled (543, 415) with delta (0, 0)
Screenshot: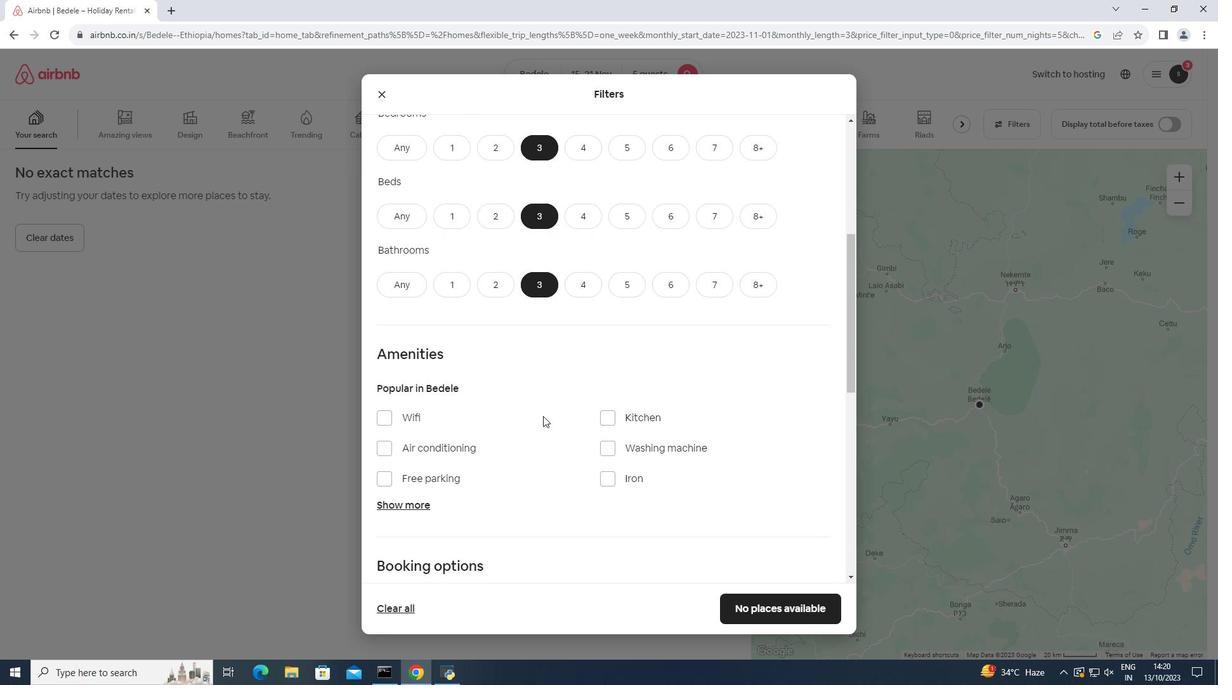 
Action: Mouse moved to (542, 416)
Screenshot: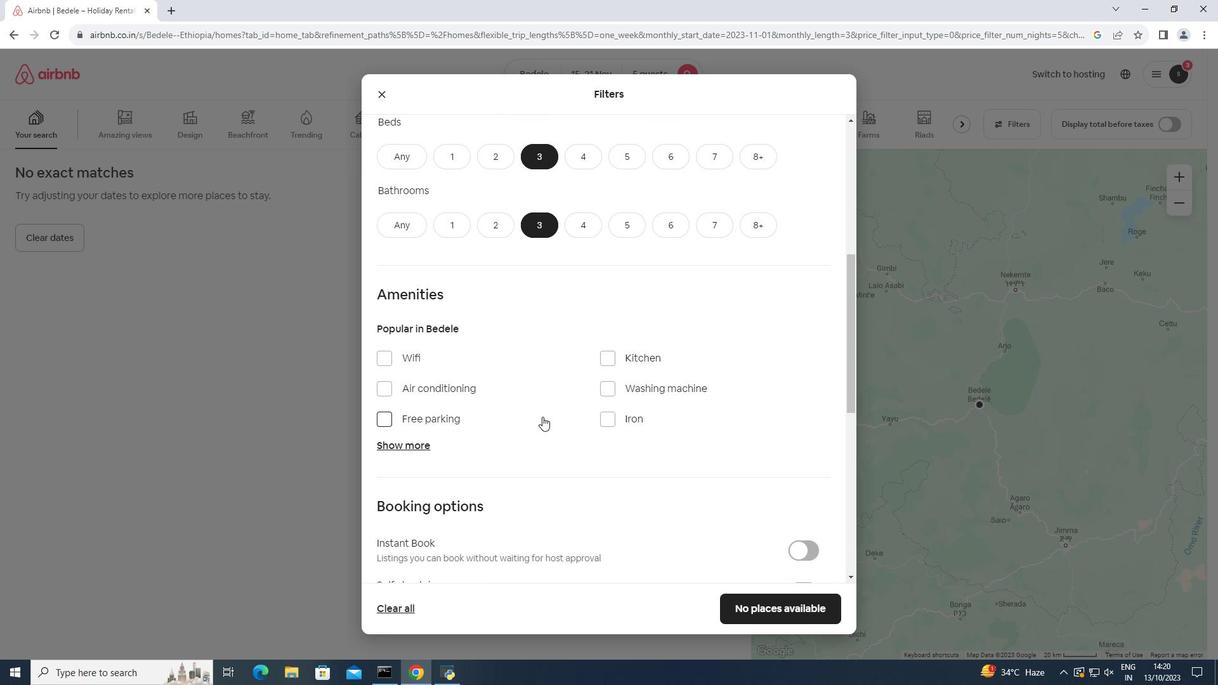 
Action: Mouse scrolled (542, 416) with delta (0, 0)
Screenshot: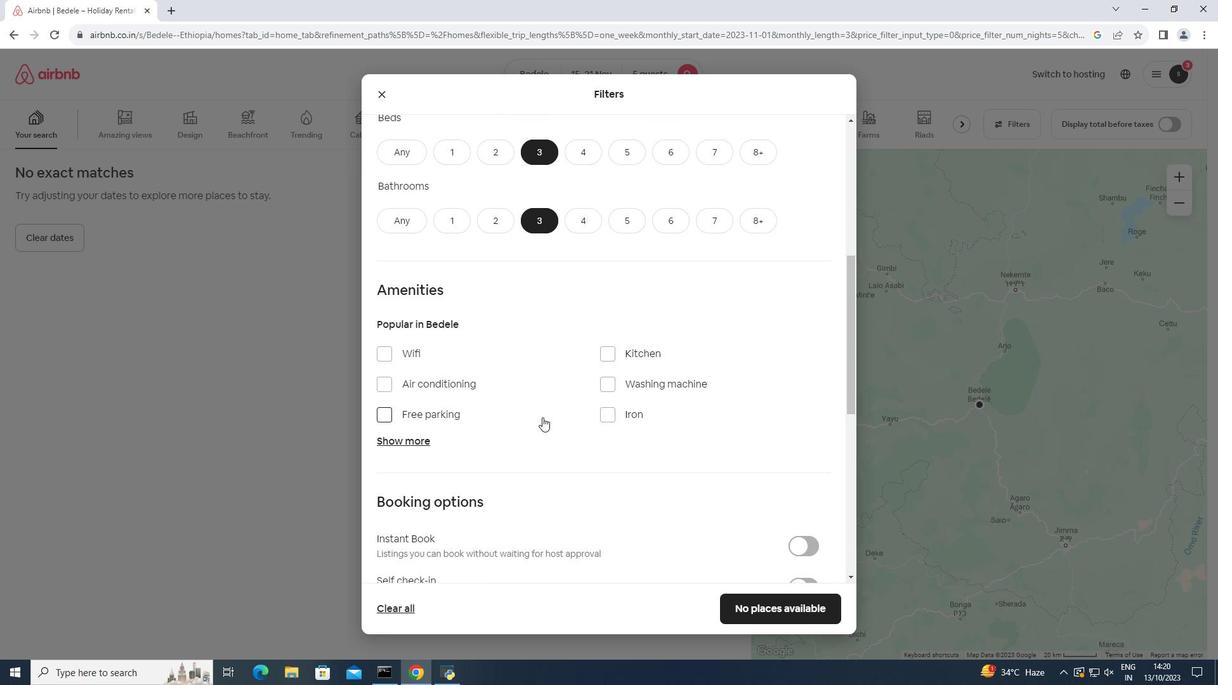 
Action: Mouse moved to (542, 417)
Screenshot: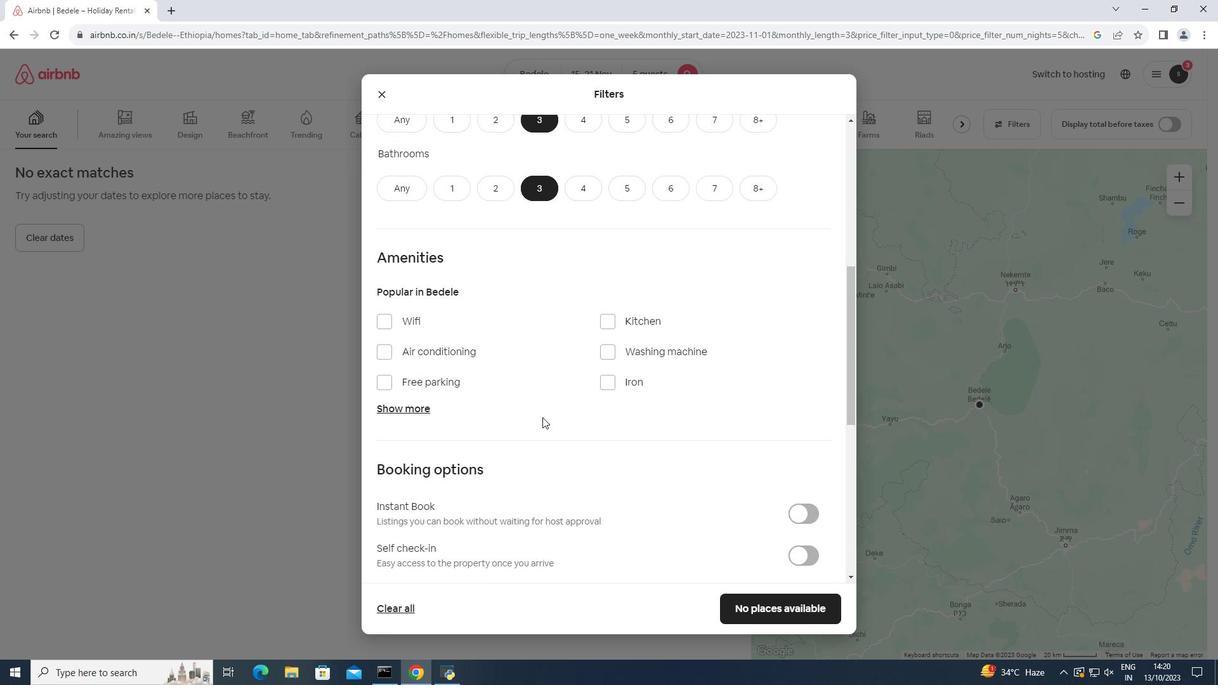 
Action: Mouse scrolled (542, 416) with delta (0, 0)
Screenshot: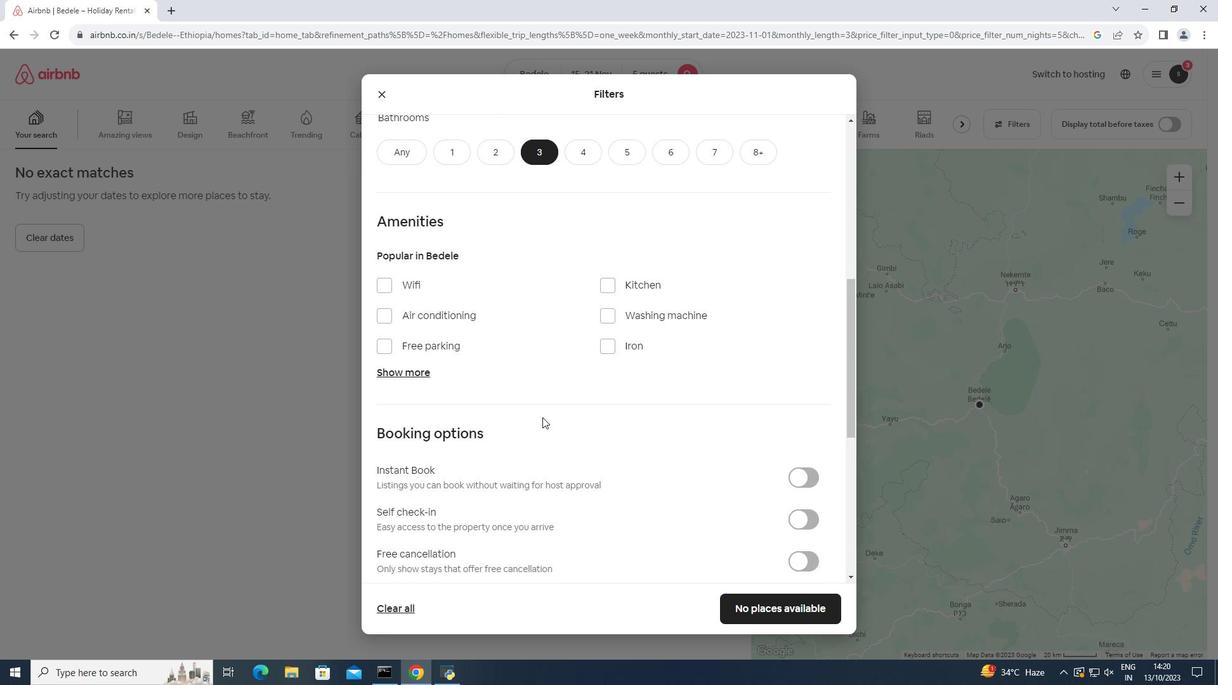 
Action: Mouse scrolled (542, 416) with delta (0, 0)
Screenshot: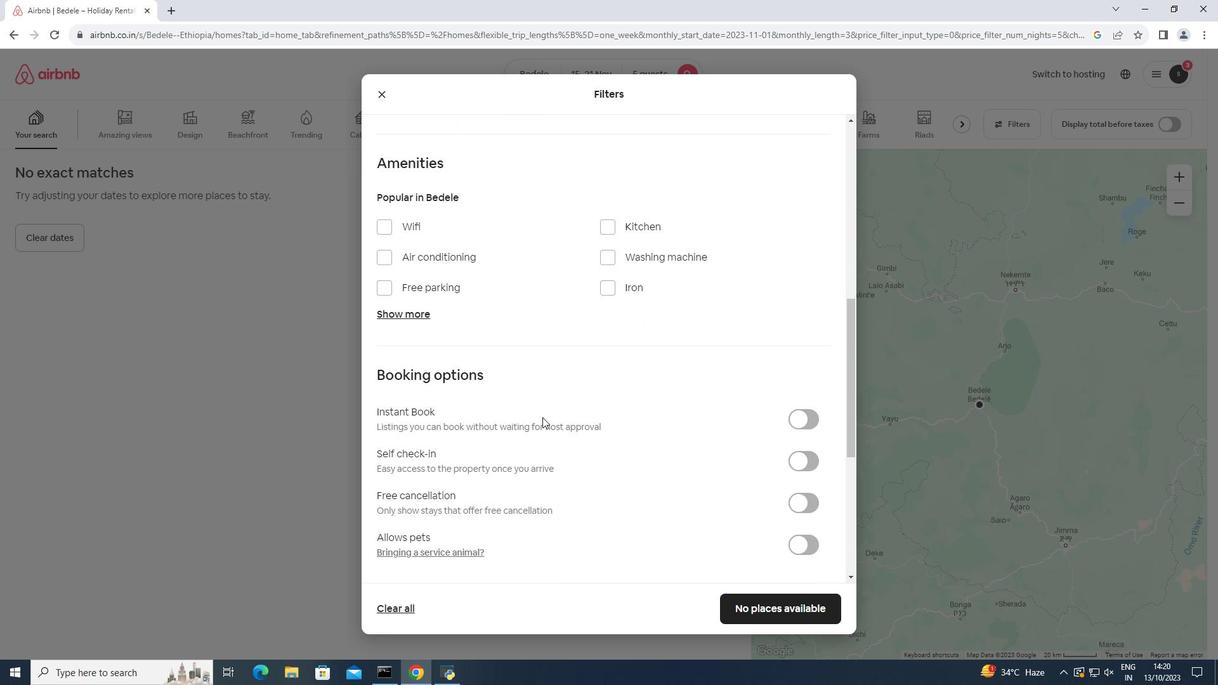 
Action: Mouse moved to (729, 603)
Screenshot: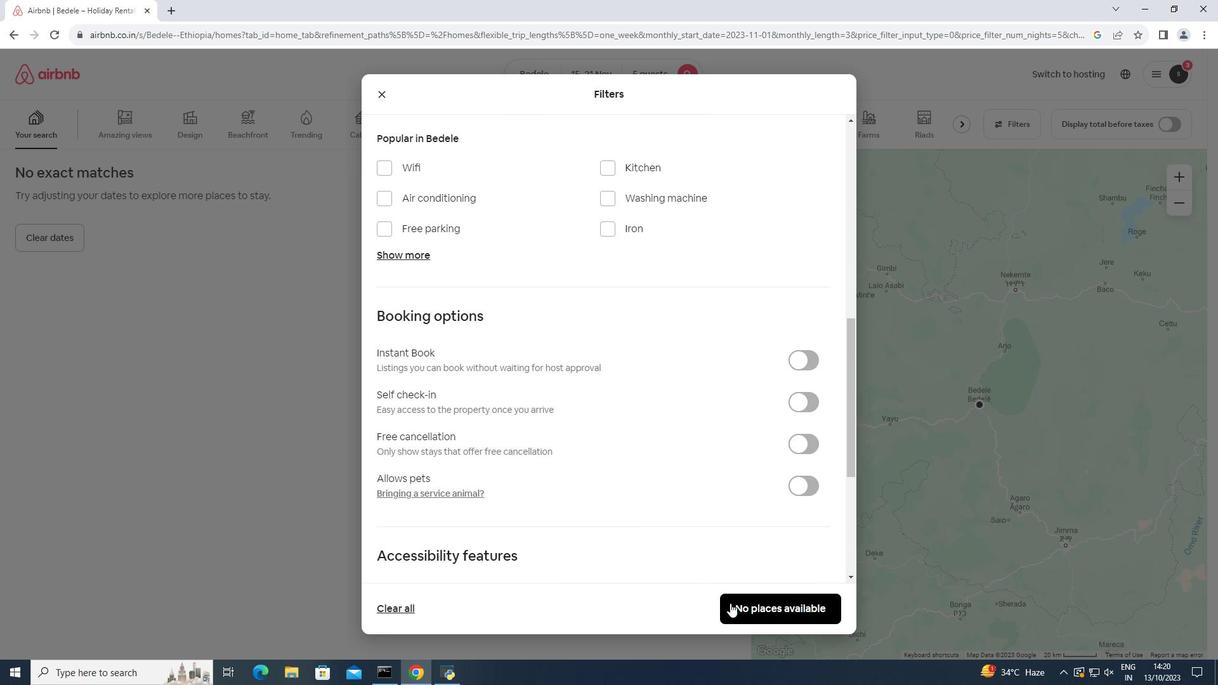
Action: Mouse pressed left at (729, 603)
Screenshot: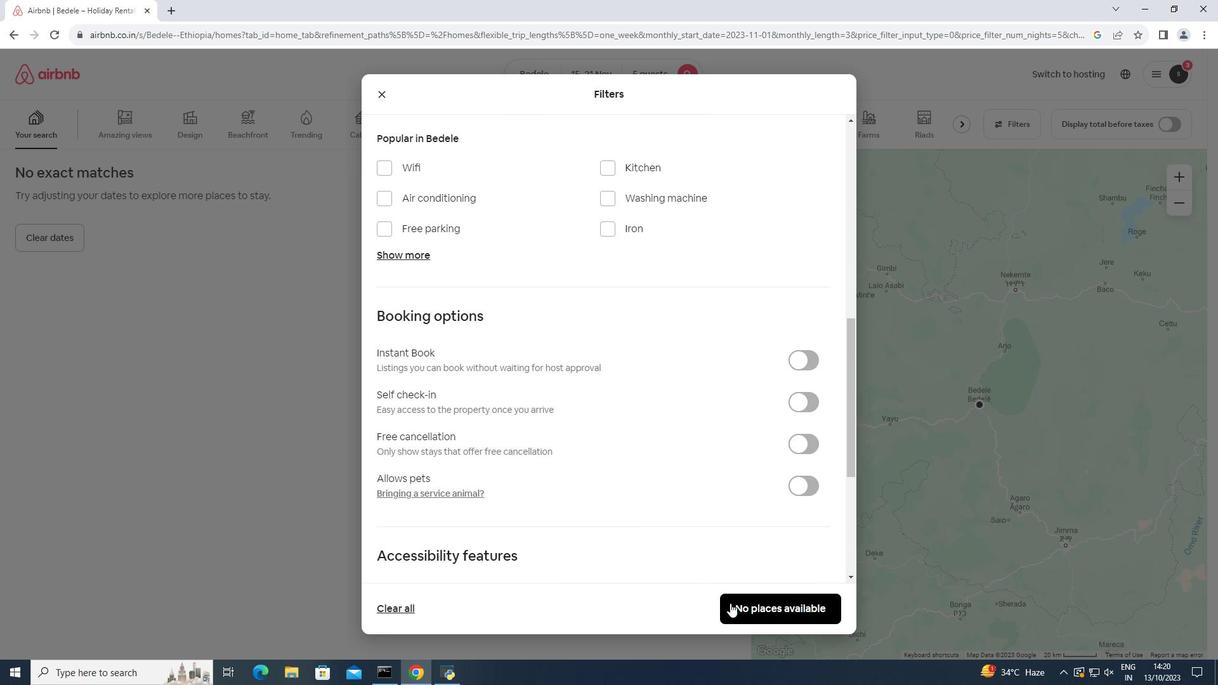
Action: Mouse moved to (357, 325)
Screenshot: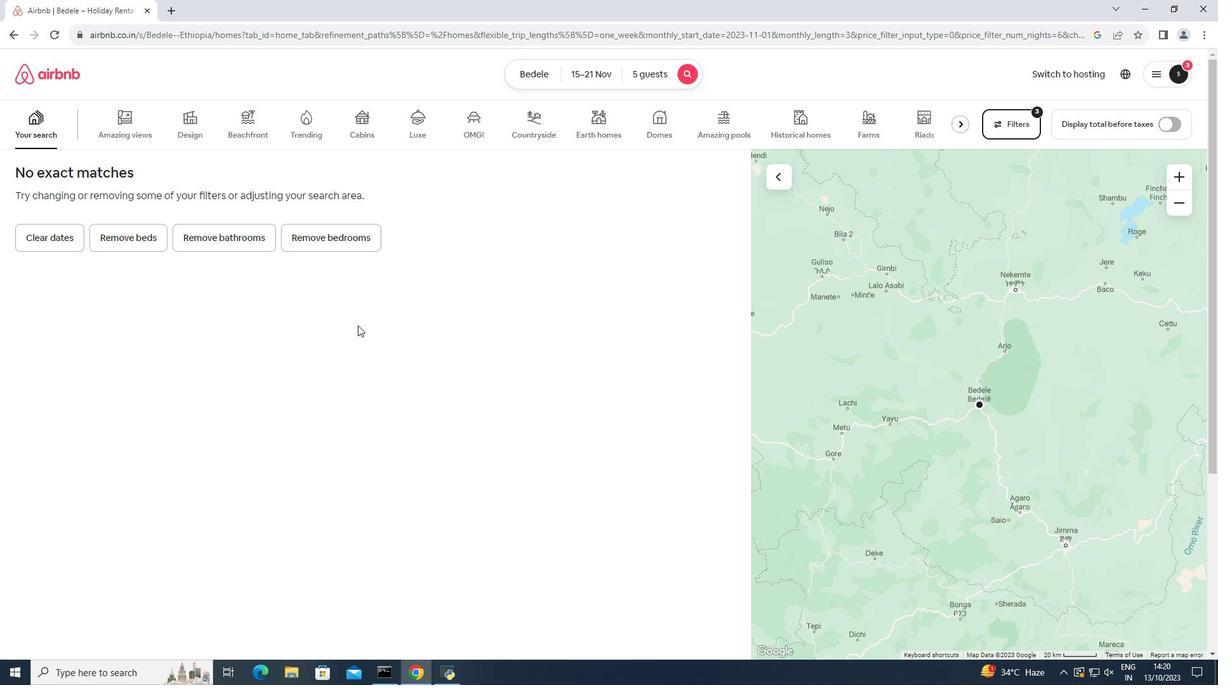
